 Task: Find connections with filter location Hamme with filter topic #innovationwith filter profile language French with filter current company Franklin Templeton India with filter school Guntur Jobs with filter industry Office Administration with filter service category Mortgage Lending with filter keywords title Actuary
Action: Mouse moved to (532, 204)
Screenshot: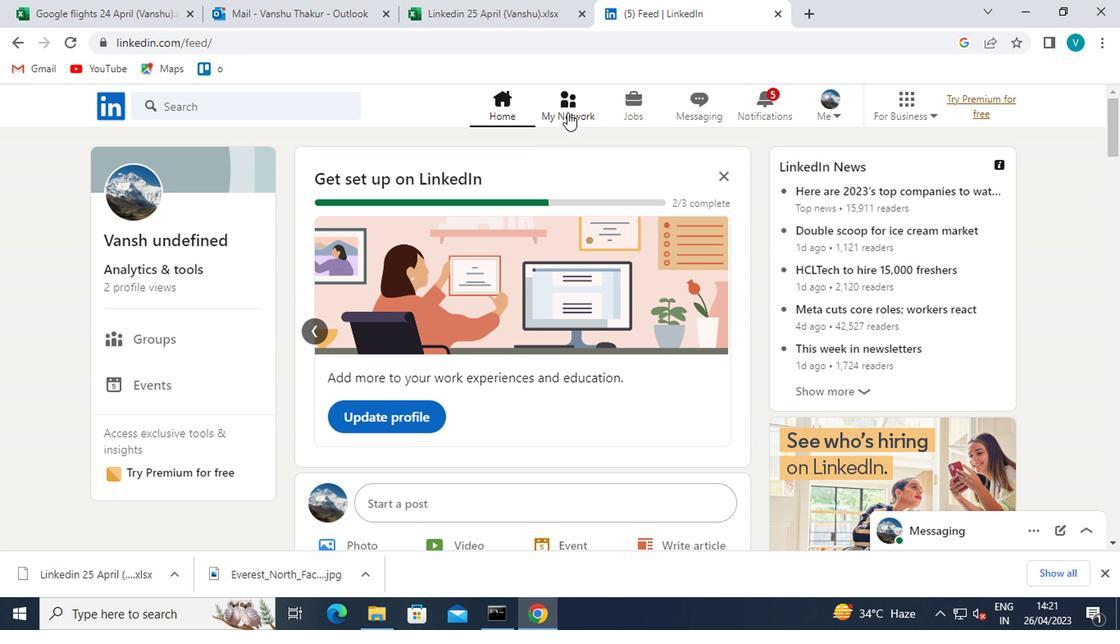 
Action: Mouse pressed left at (532, 204)
Screenshot: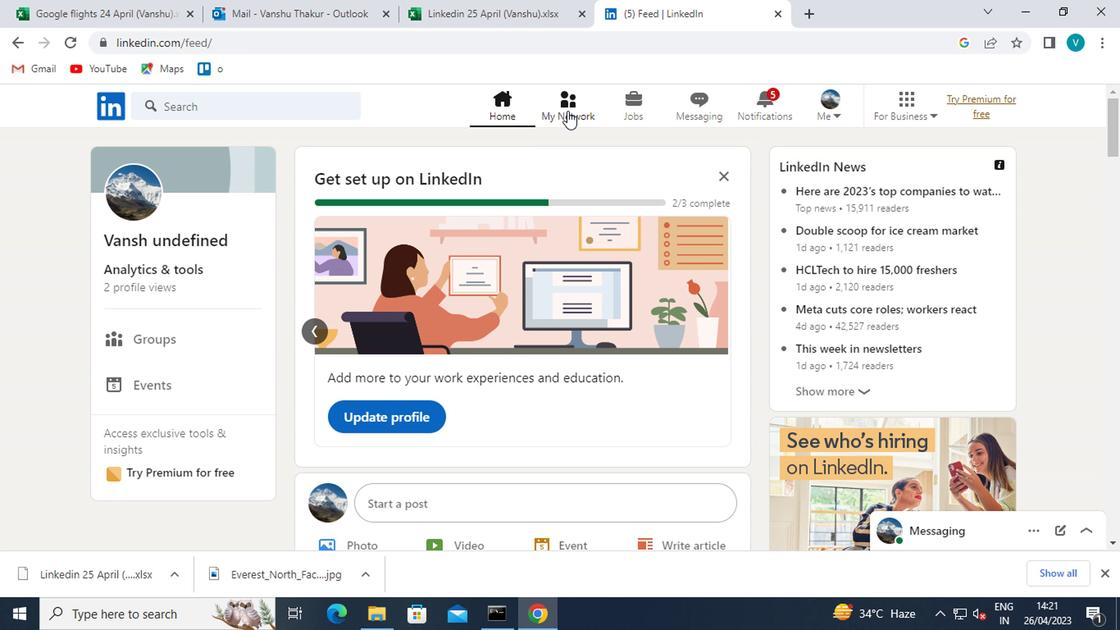 
Action: Mouse moved to (248, 269)
Screenshot: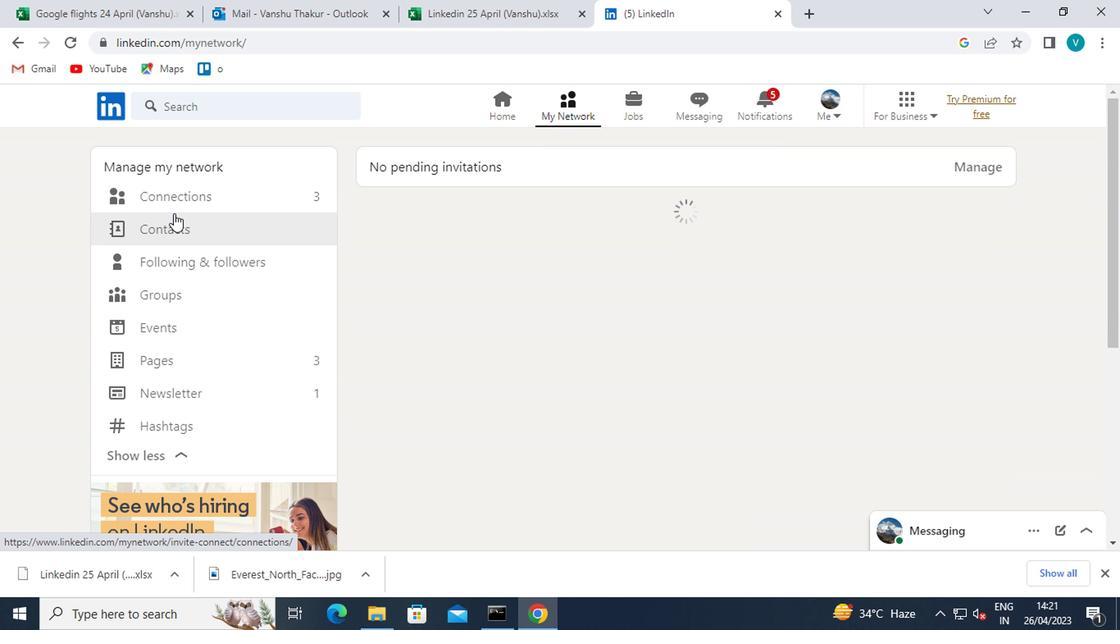 
Action: Mouse pressed left at (248, 269)
Screenshot: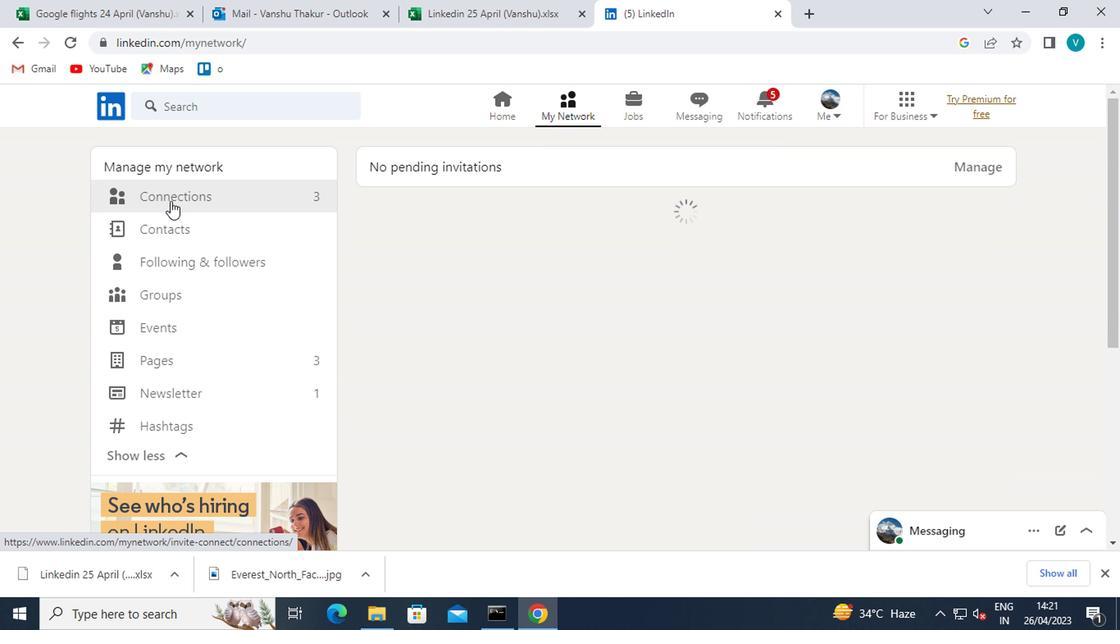 
Action: Mouse moved to (590, 261)
Screenshot: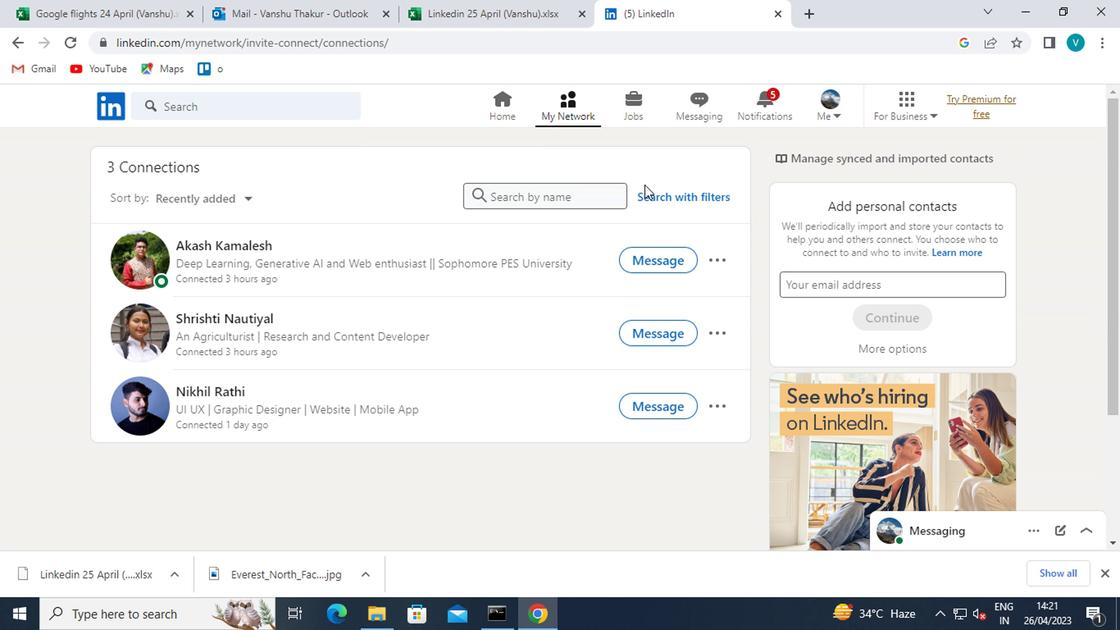 
Action: Mouse pressed left at (590, 261)
Screenshot: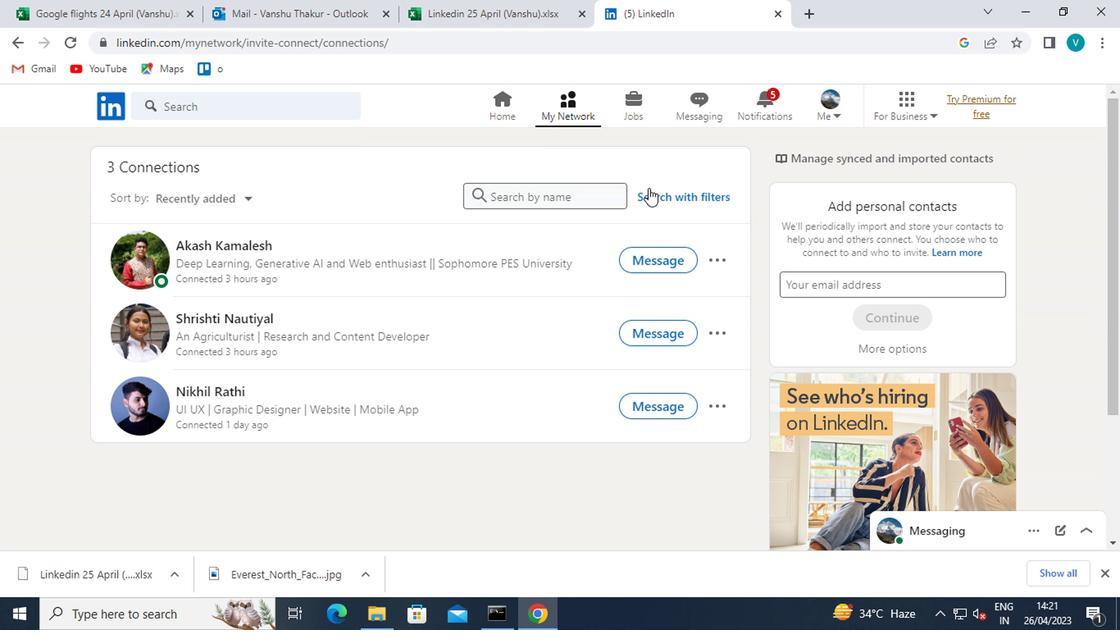
Action: Mouse moved to (514, 229)
Screenshot: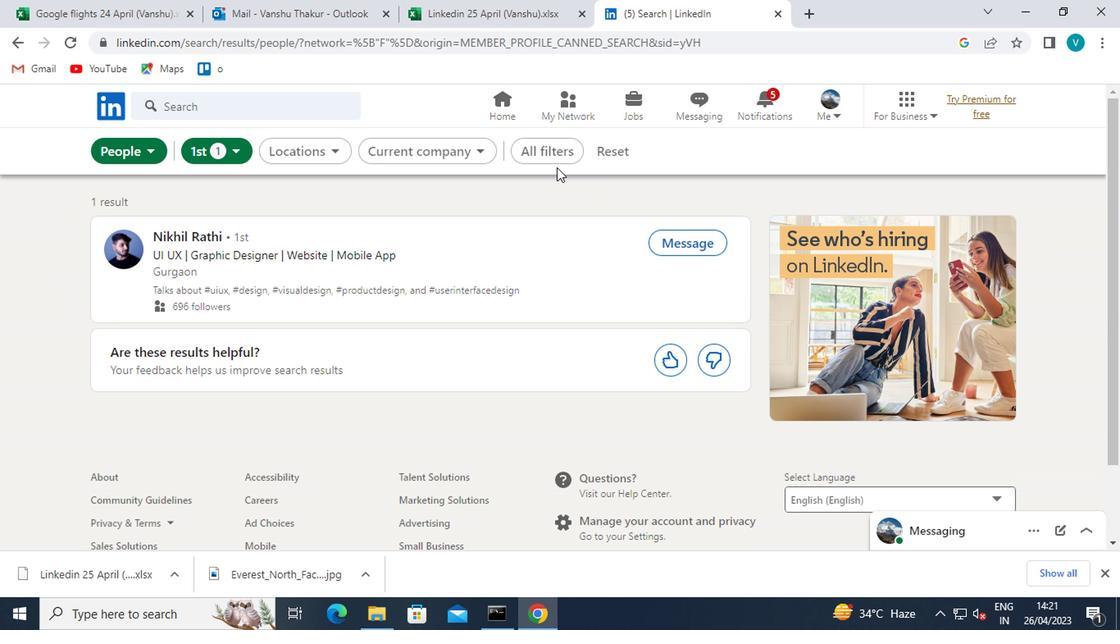 
Action: Mouse pressed left at (514, 229)
Screenshot: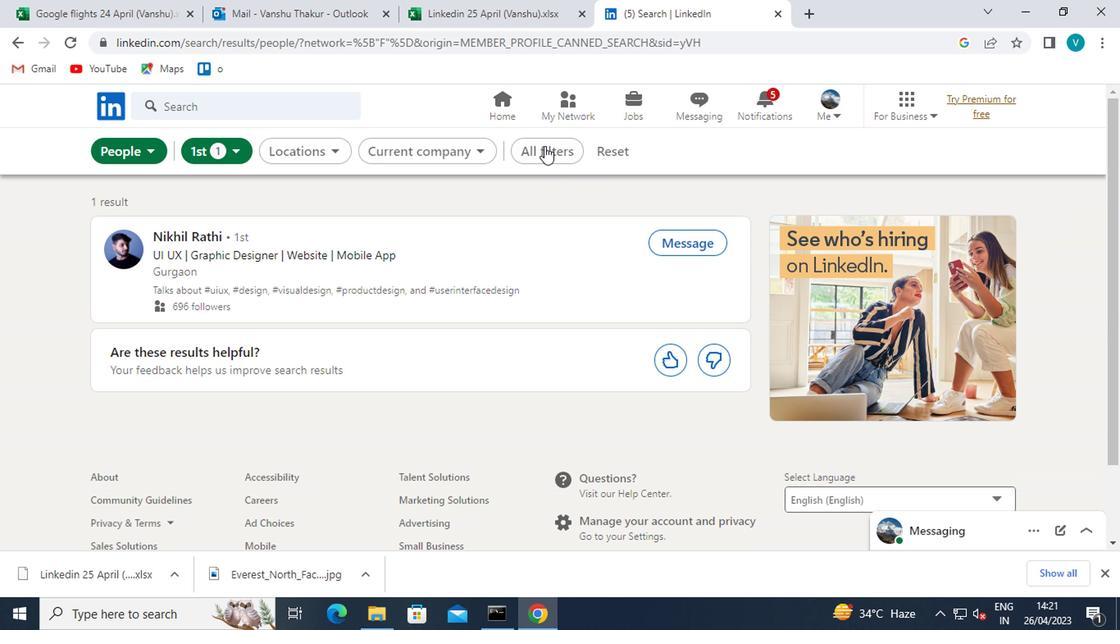 
Action: Mouse moved to (715, 290)
Screenshot: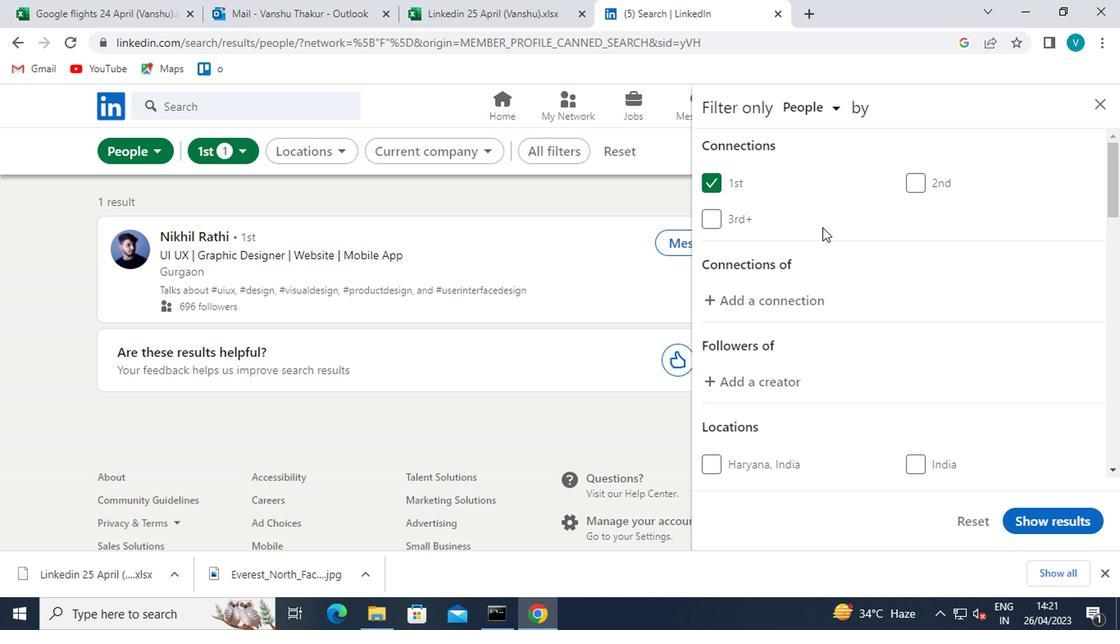 
Action: Mouse scrolled (715, 289) with delta (0, 0)
Screenshot: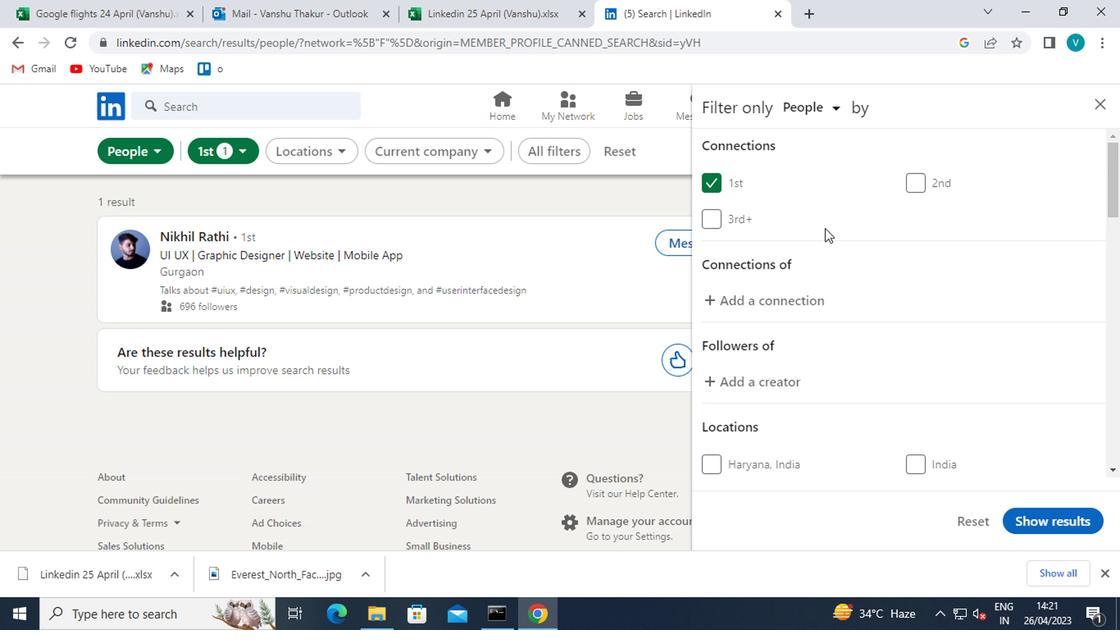 
Action: Mouse scrolled (715, 289) with delta (0, 0)
Screenshot: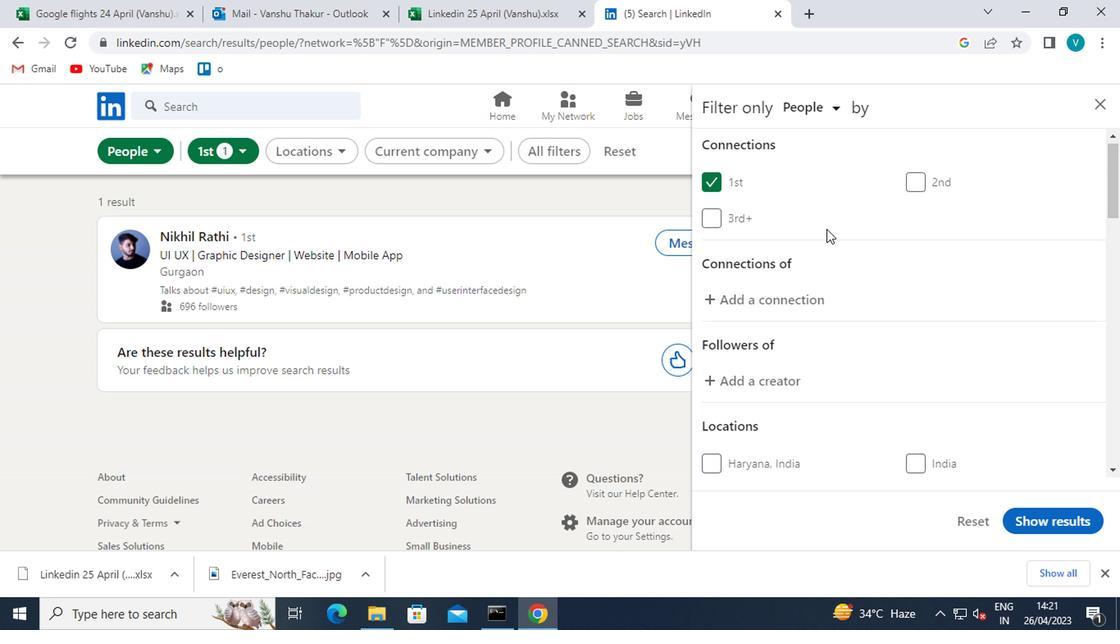 
Action: Mouse scrolled (715, 289) with delta (0, 0)
Screenshot: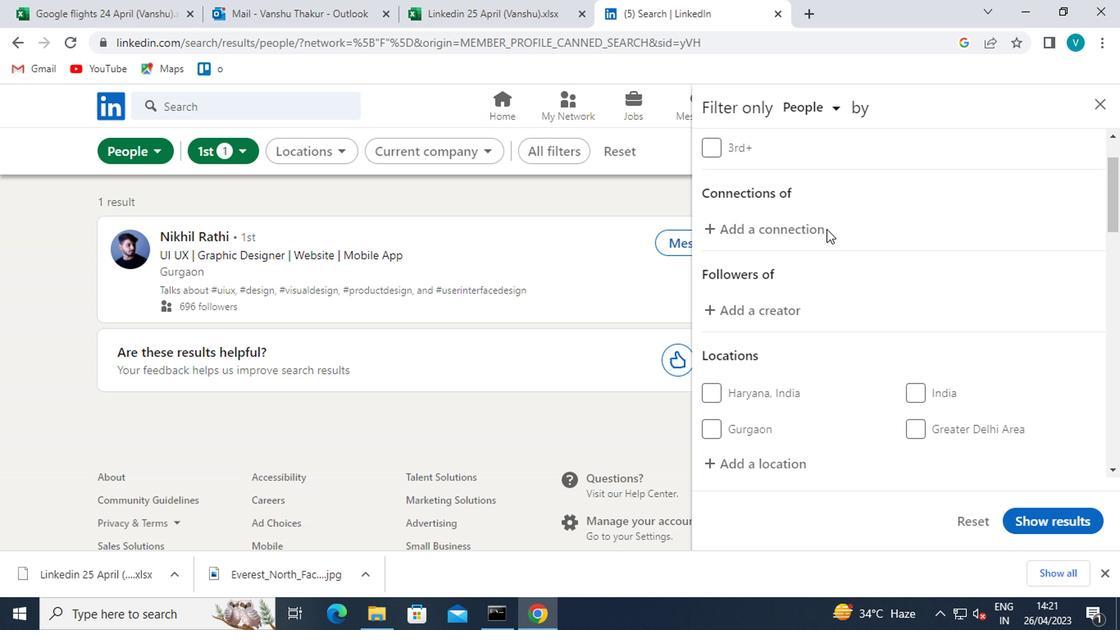 
Action: Mouse moved to (686, 325)
Screenshot: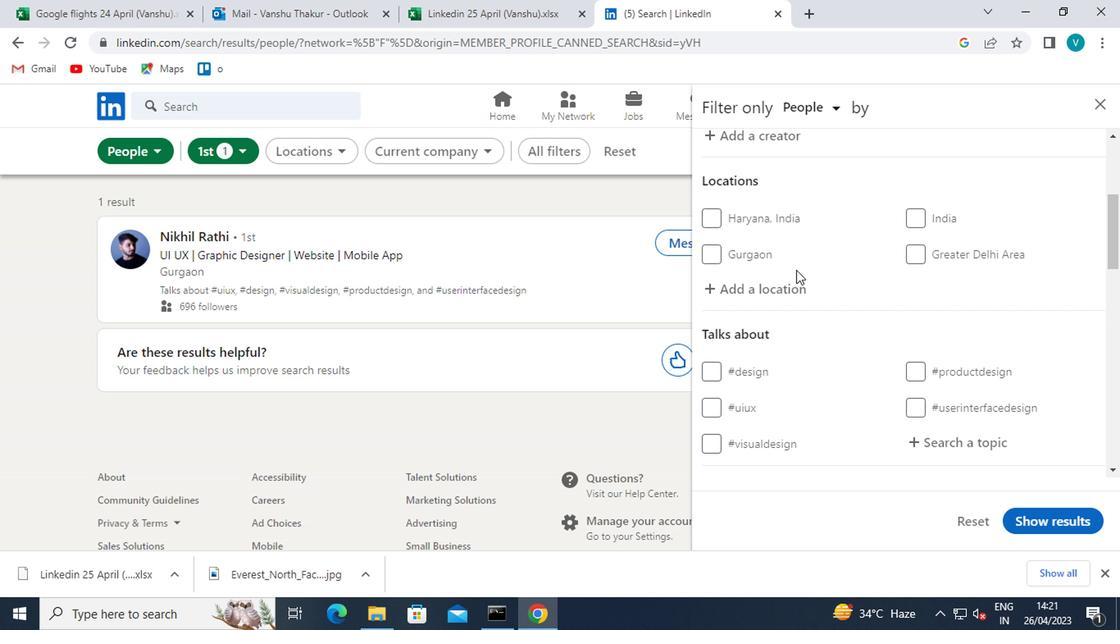 
Action: Mouse pressed left at (686, 325)
Screenshot: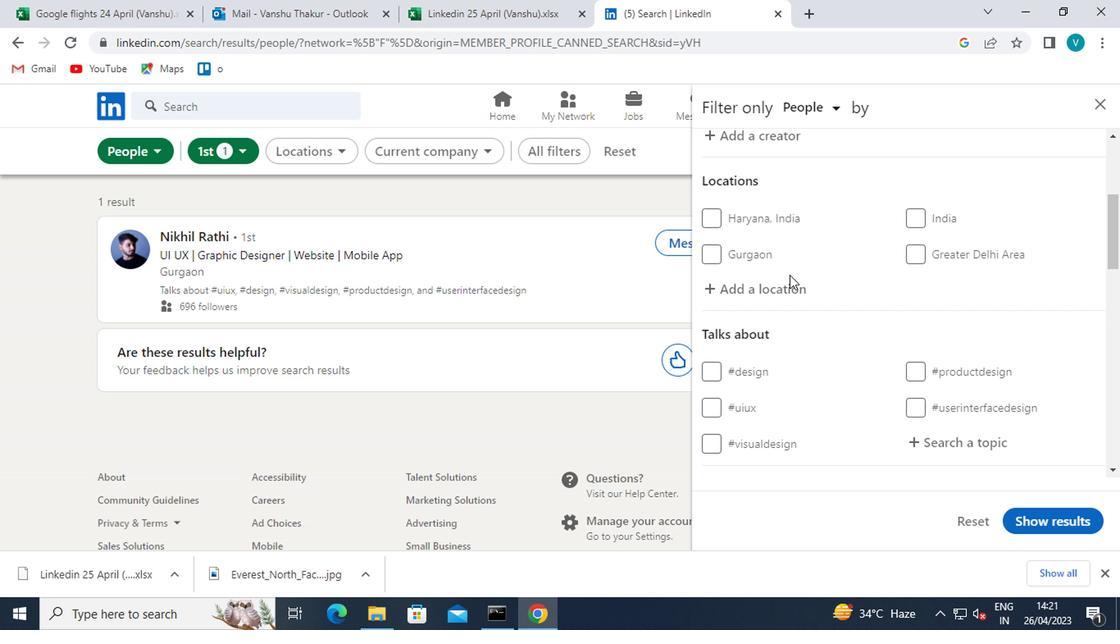 
Action: Mouse moved to (682, 327)
Screenshot: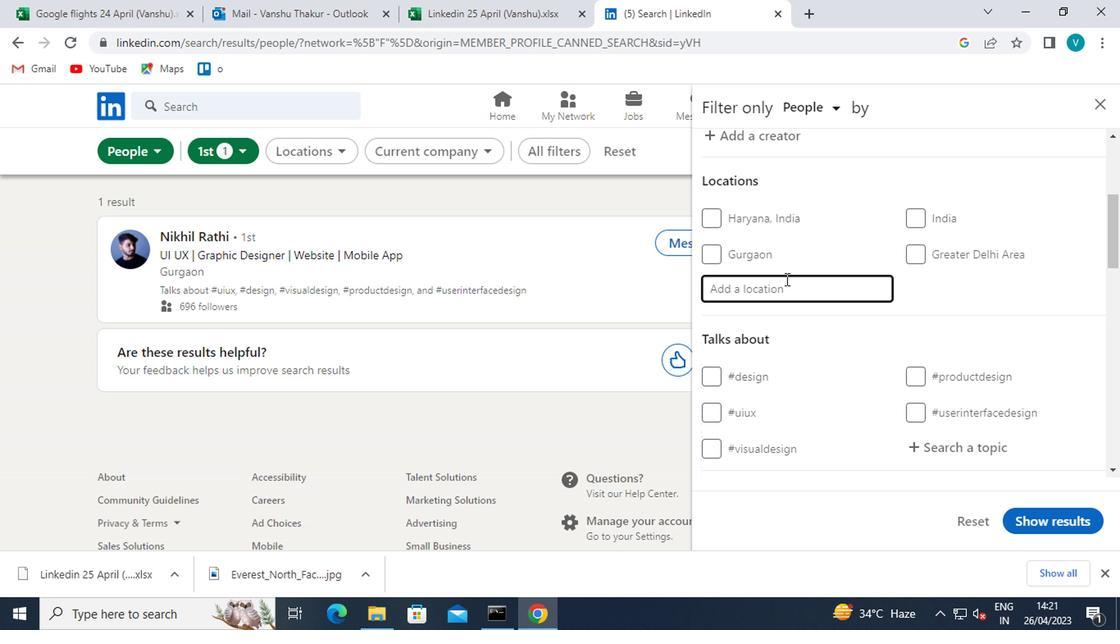 
Action: Key pressed <Key.shift>H
Screenshot: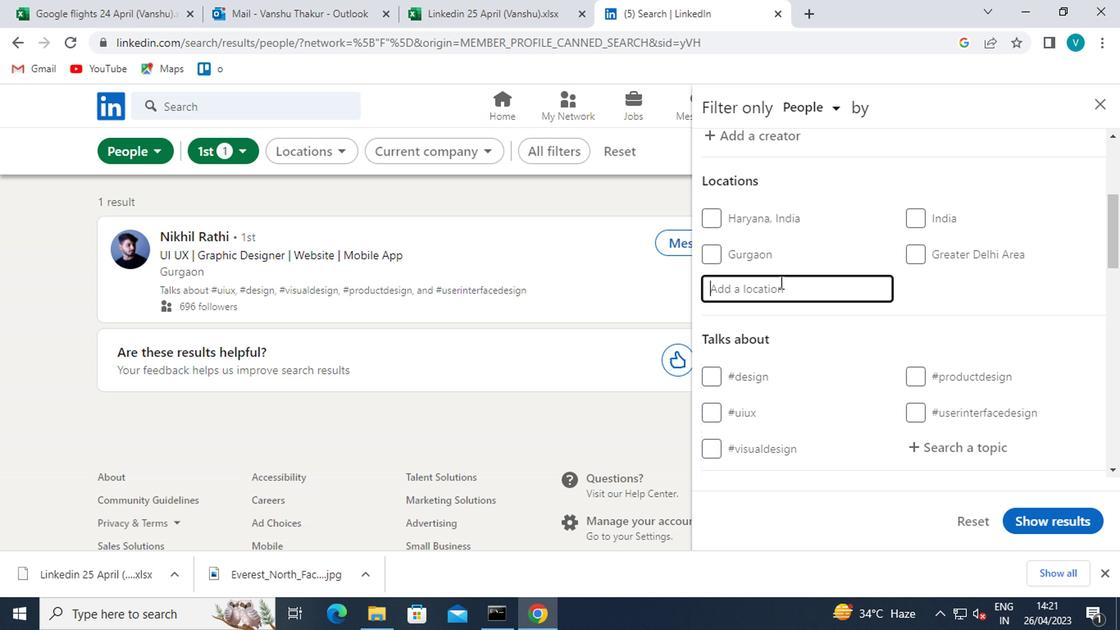 
Action: Mouse moved to (681, 327)
Screenshot: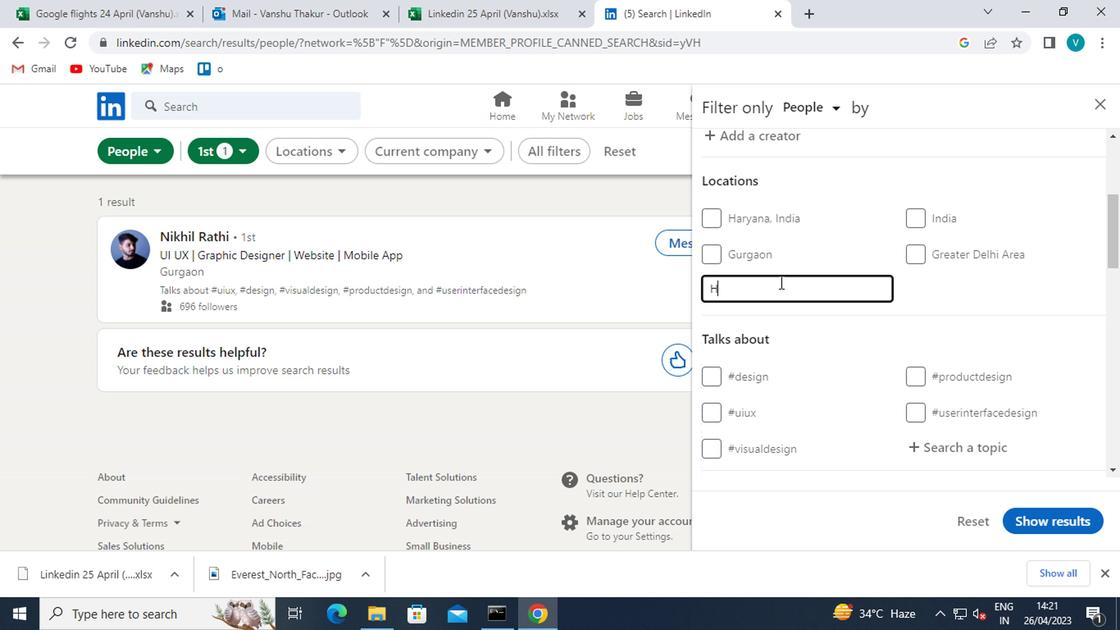 
Action: Key pressed A
Screenshot: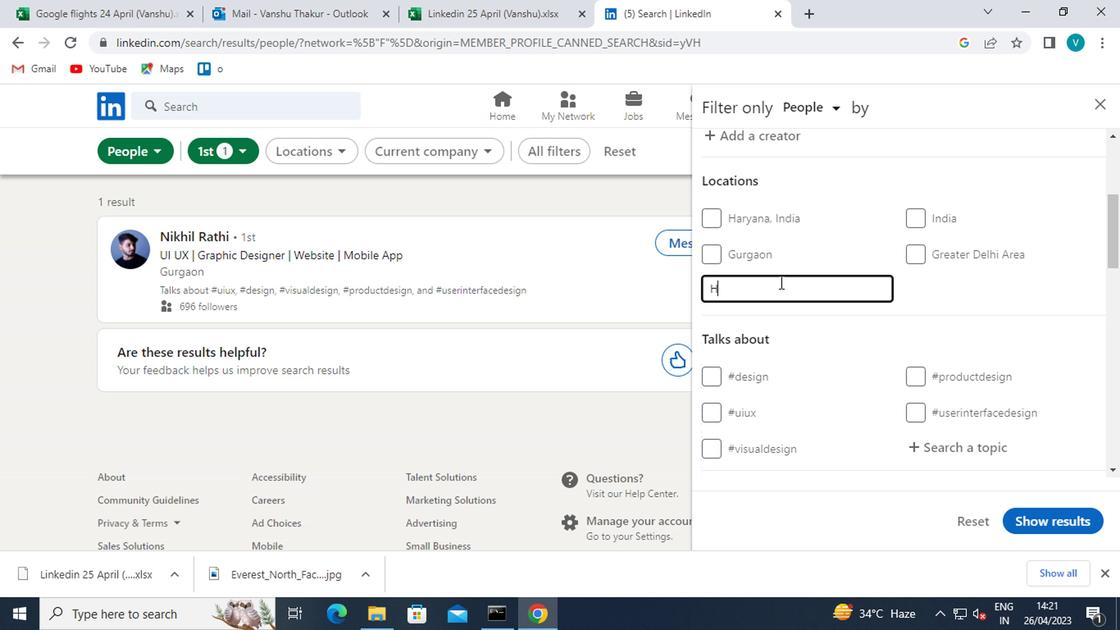 
Action: Mouse moved to (680, 327)
Screenshot: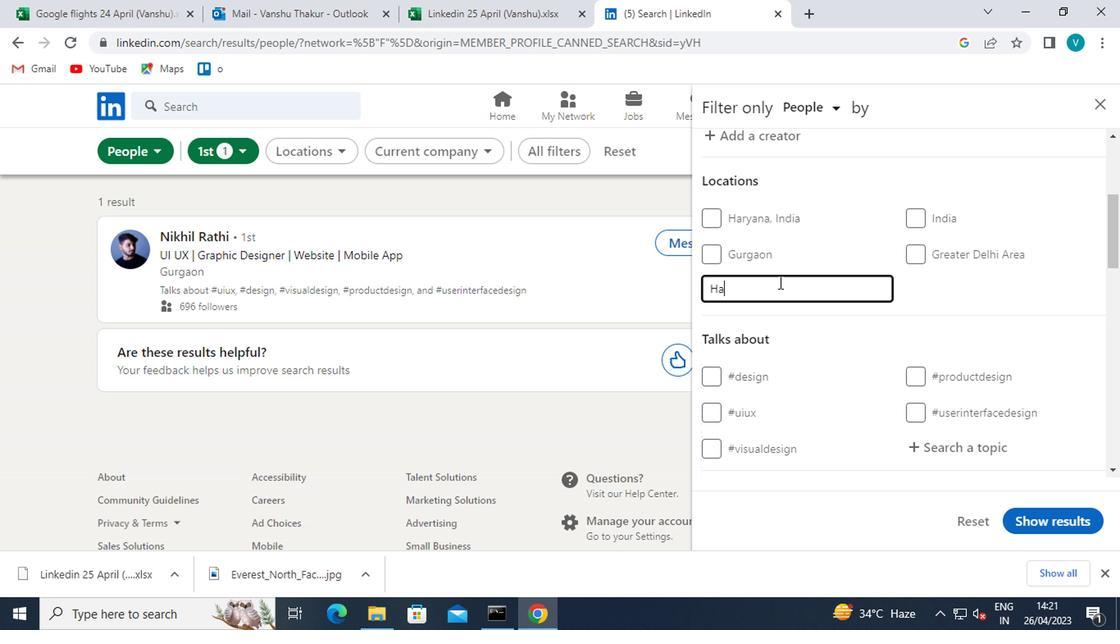 
Action: Key pressed M
Screenshot: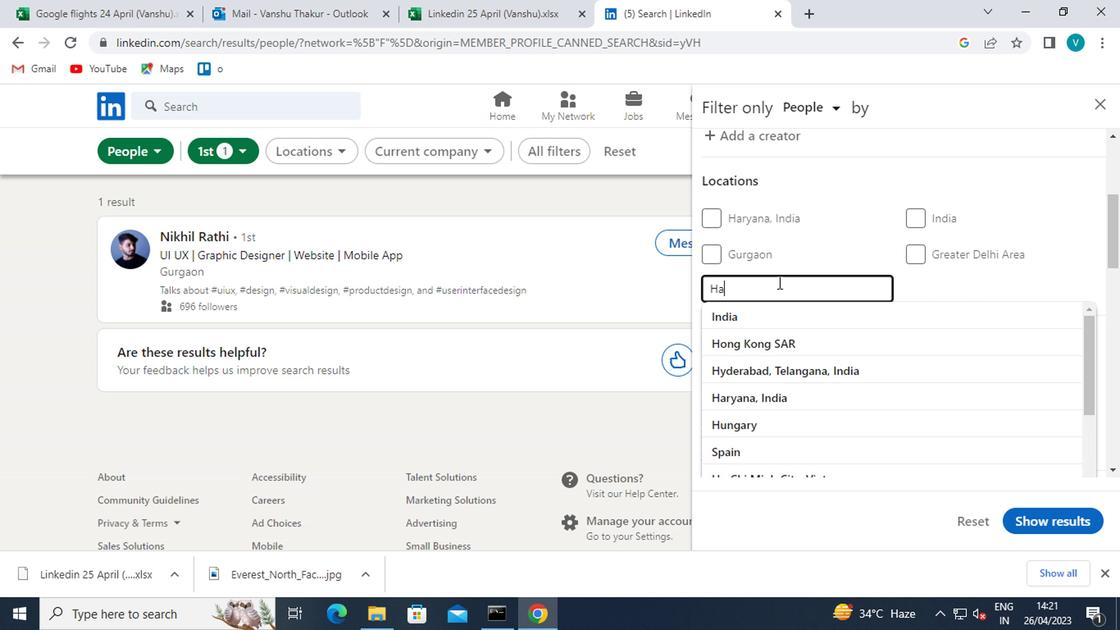 
Action: Mouse moved to (680, 328)
Screenshot: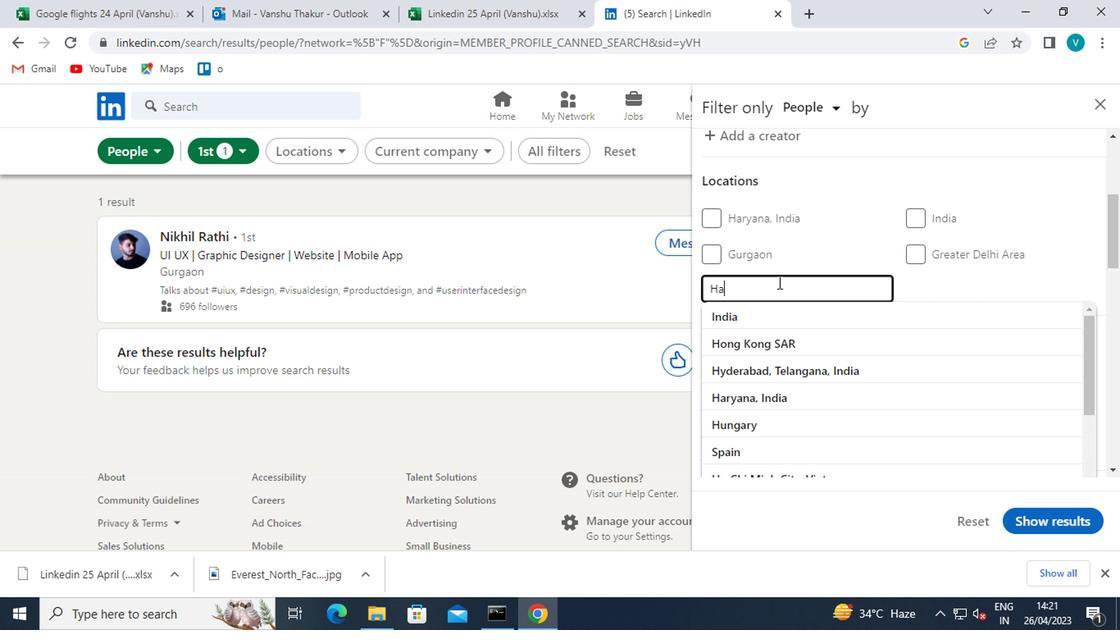 
Action: Key pressed M
Screenshot: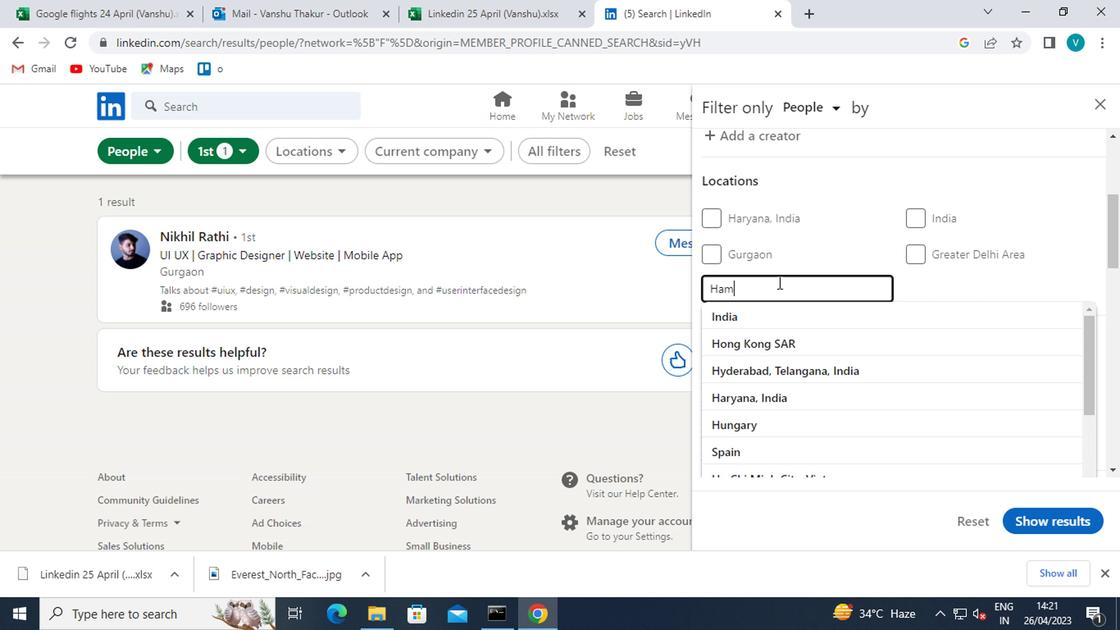 
Action: Mouse moved to (680, 328)
Screenshot: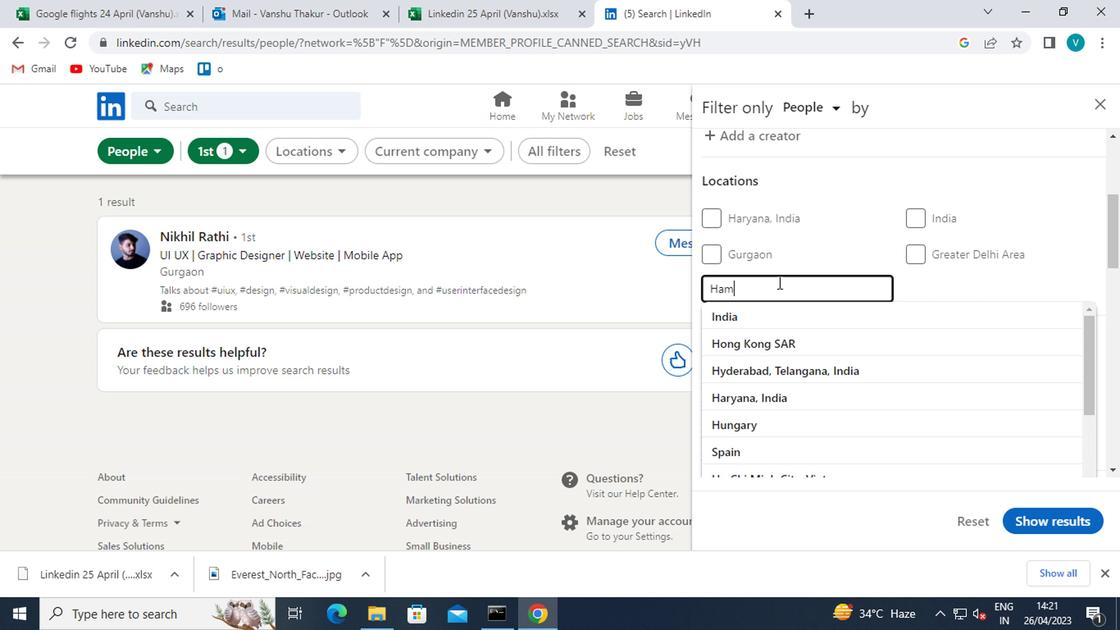 
Action: Key pressed E
Screenshot: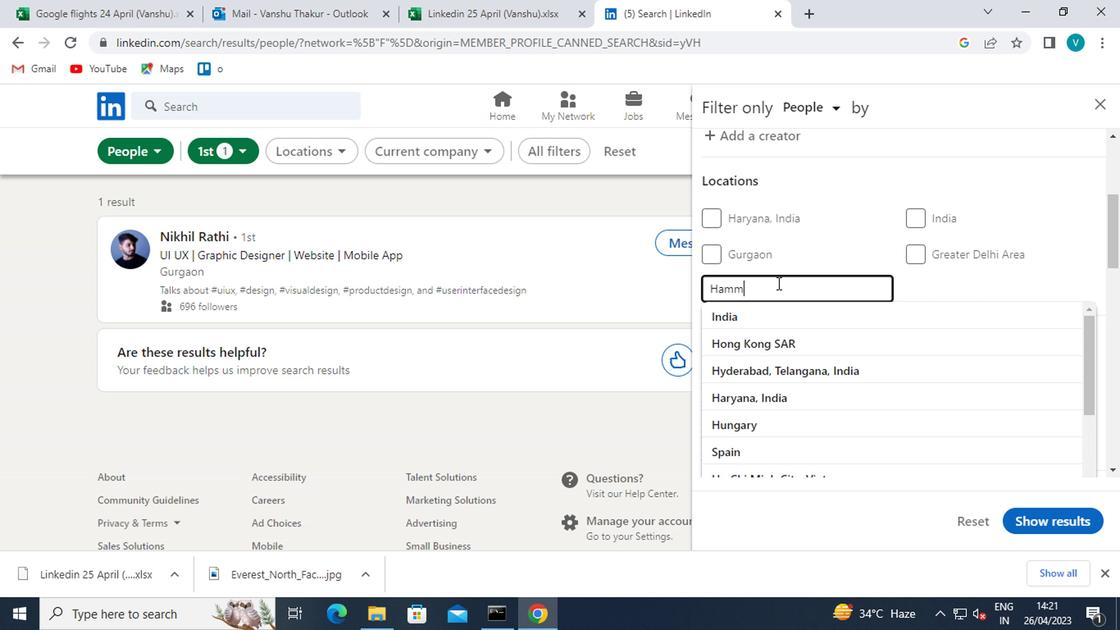 
Action: Mouse moved to (696, 350)
Screenshot: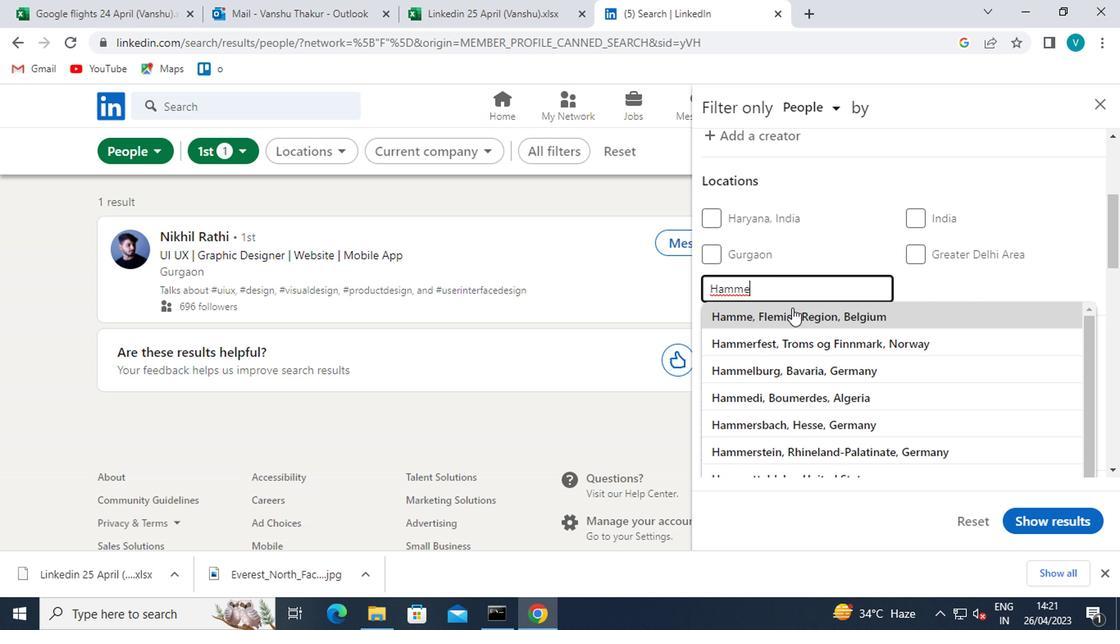 
Action: Mouse pressed left at (696, 350)
Screenshot: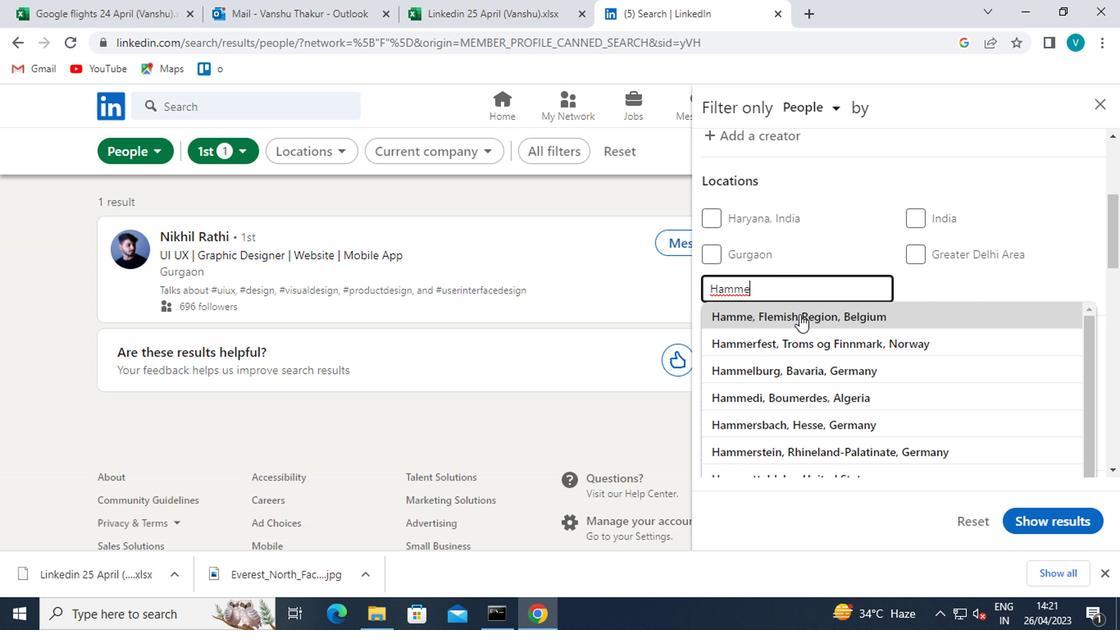 
Action: Mouse scrolled (696, 350) with delta (0, 0)
Screenshot: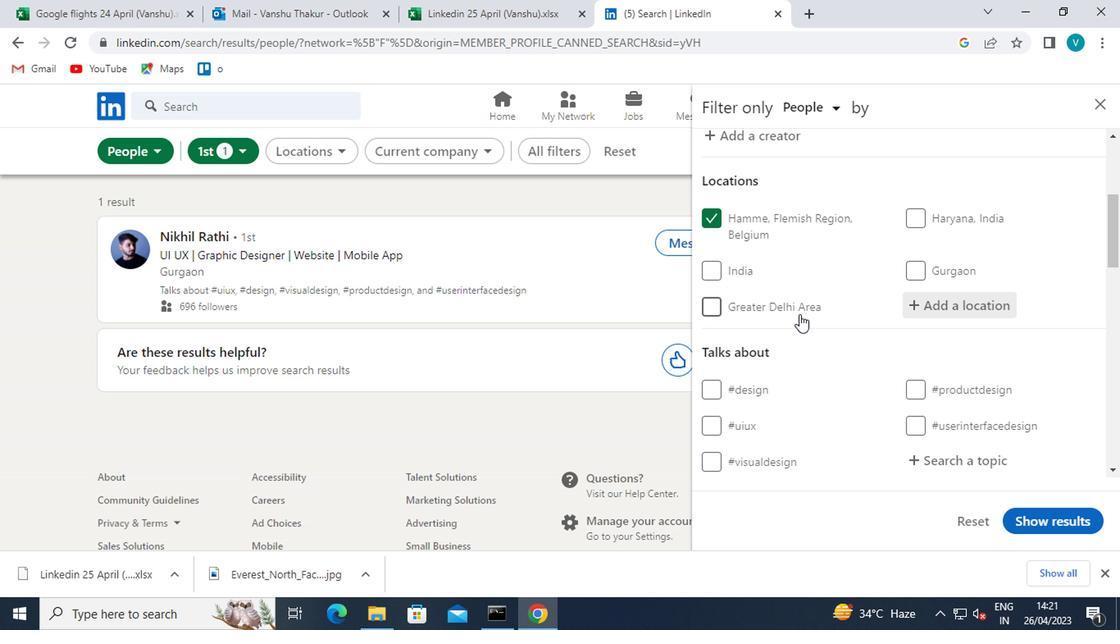 
Action: Mouse moved to (825, 392)
Screenshot: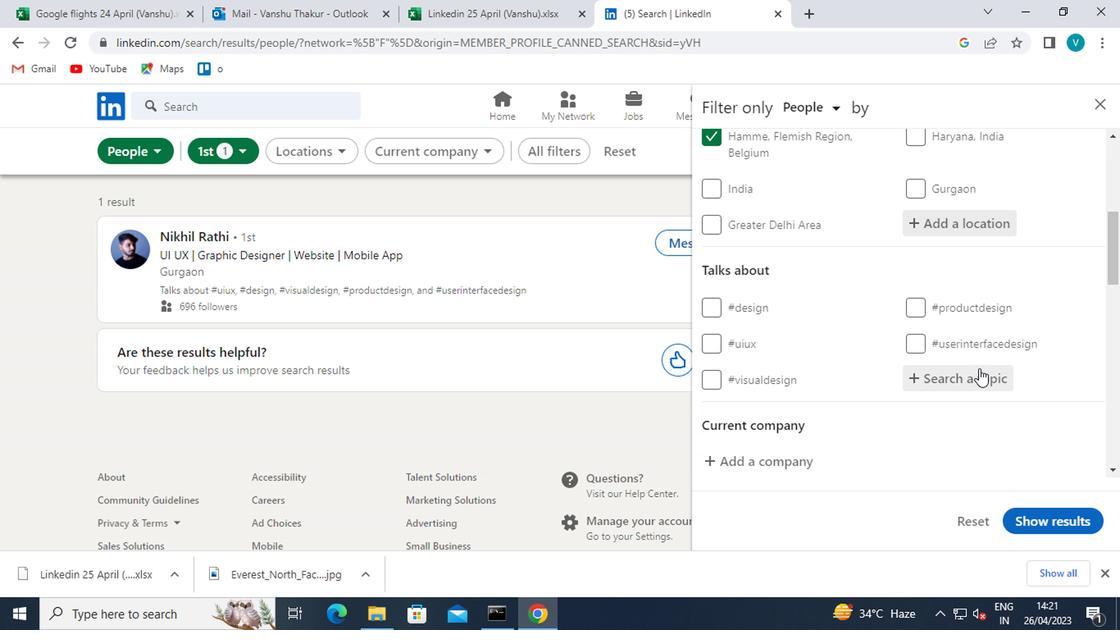 
Action: Mouse pressed left at (825, 392)
Screenshot: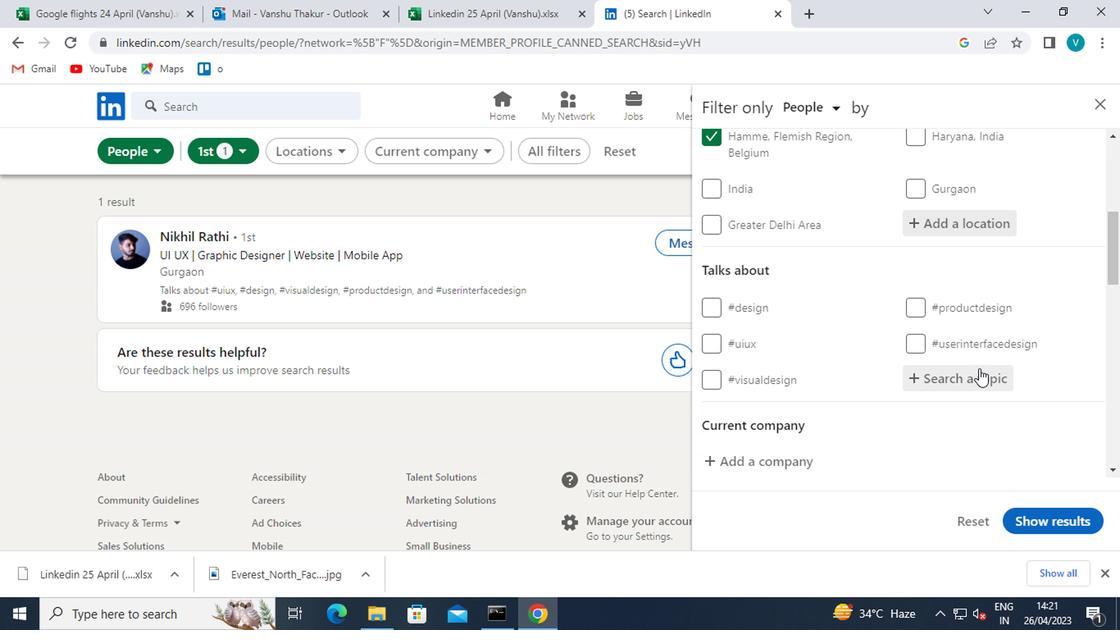 
Action: Mouse moved to (824, 396)
Screenshot: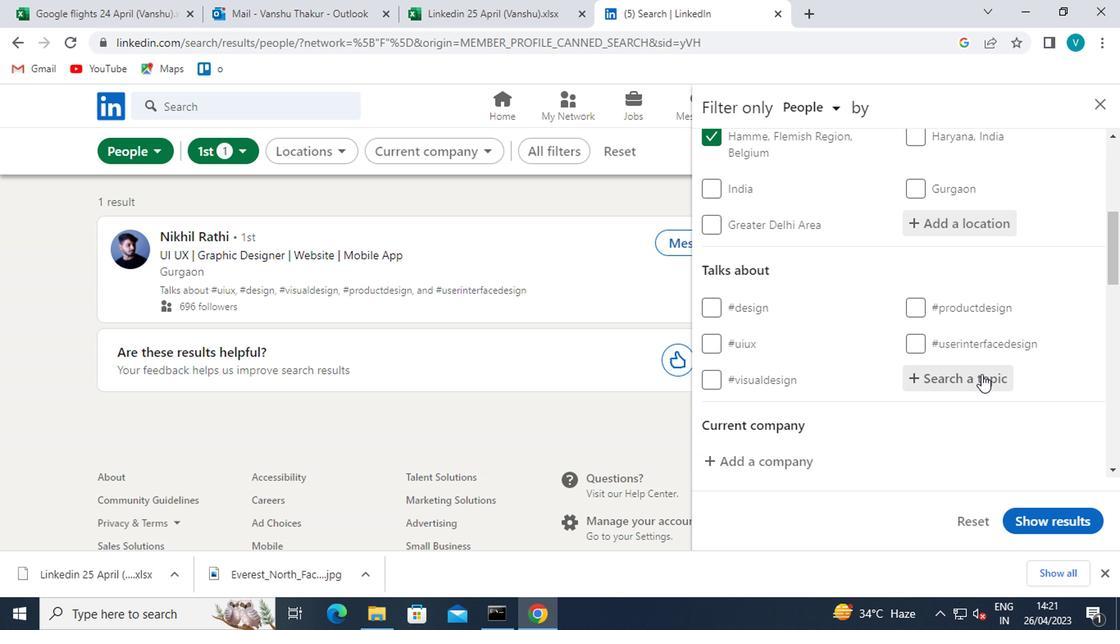 
Action: Key pressed <Key.shift>#INNOVATION
Screenshot: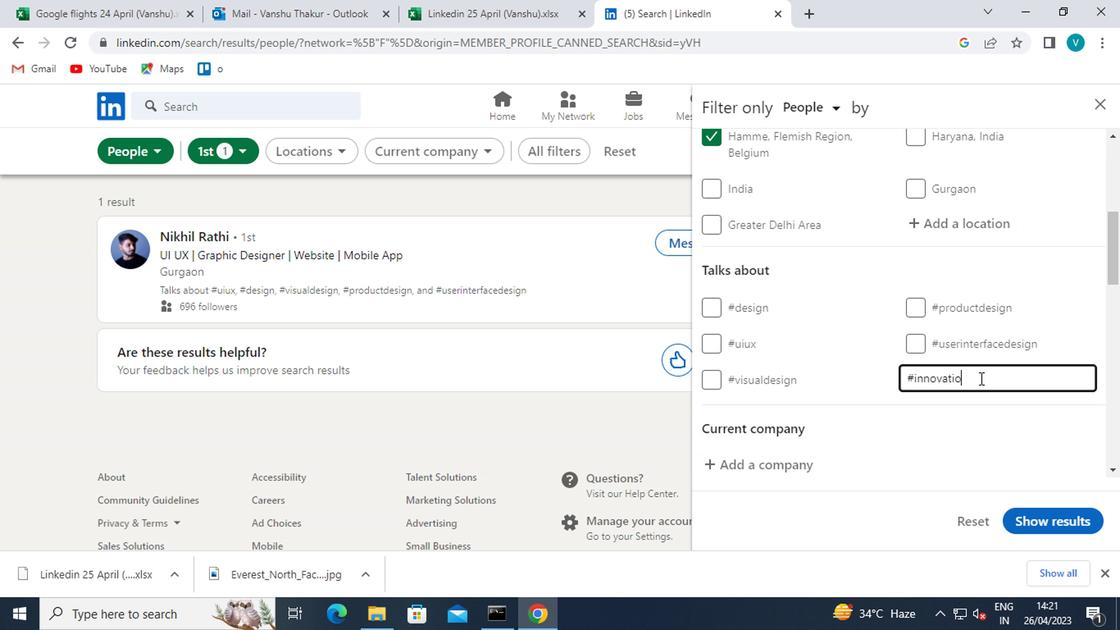 
Action: Mouse moved to (808, 424)
Screenshot: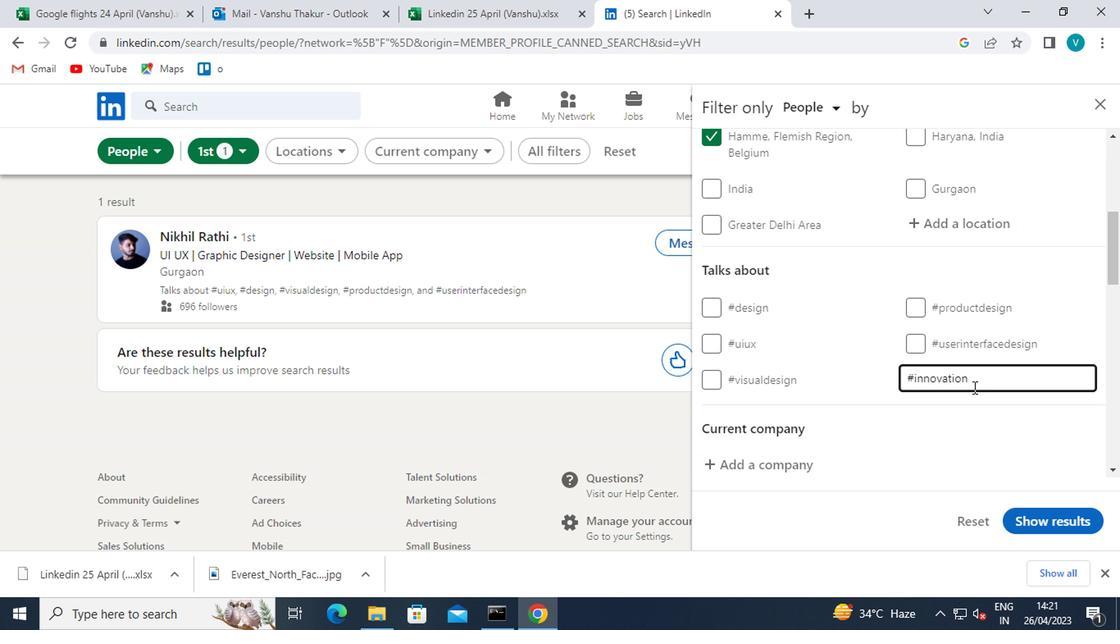 
Action: Mouse pressed left at (808, 424)
Screenshot: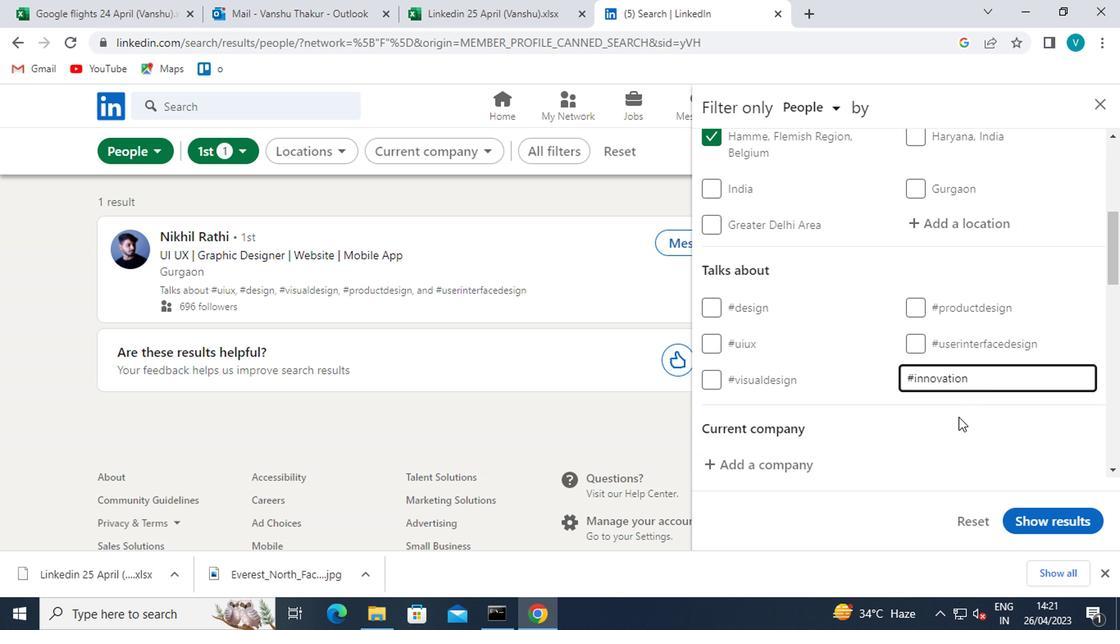 
Action: Mouse moved to (806, 397)
Screenshot: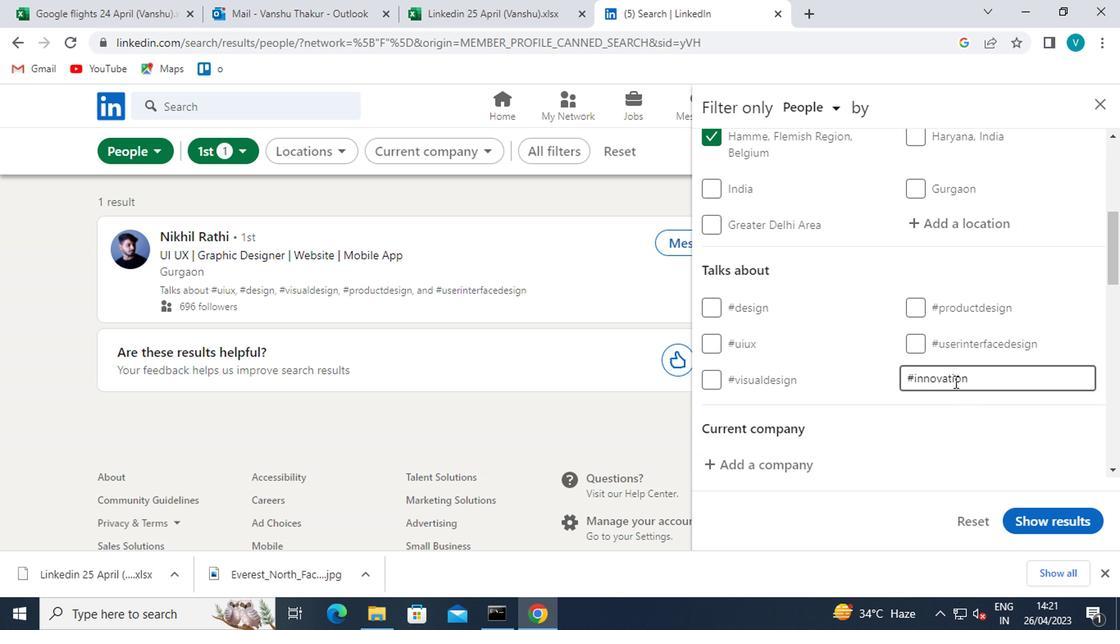 
Action: Mouse scrolled (806, 397) with delta (0, 0)
Screenshot: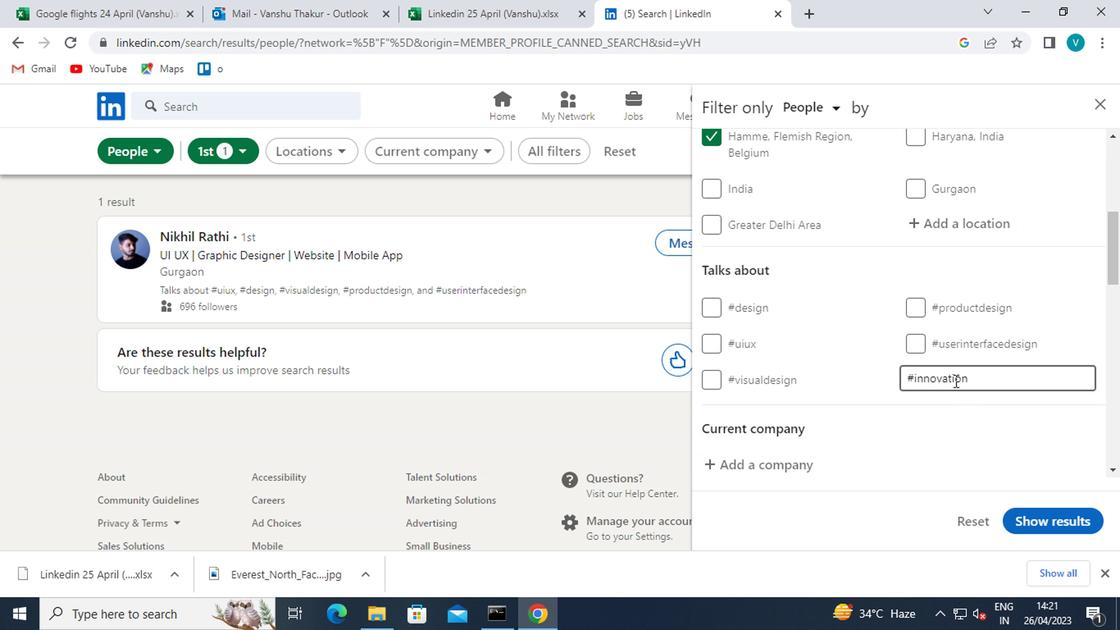 
Action: Mouse moved to (694, 392)
Screenshot: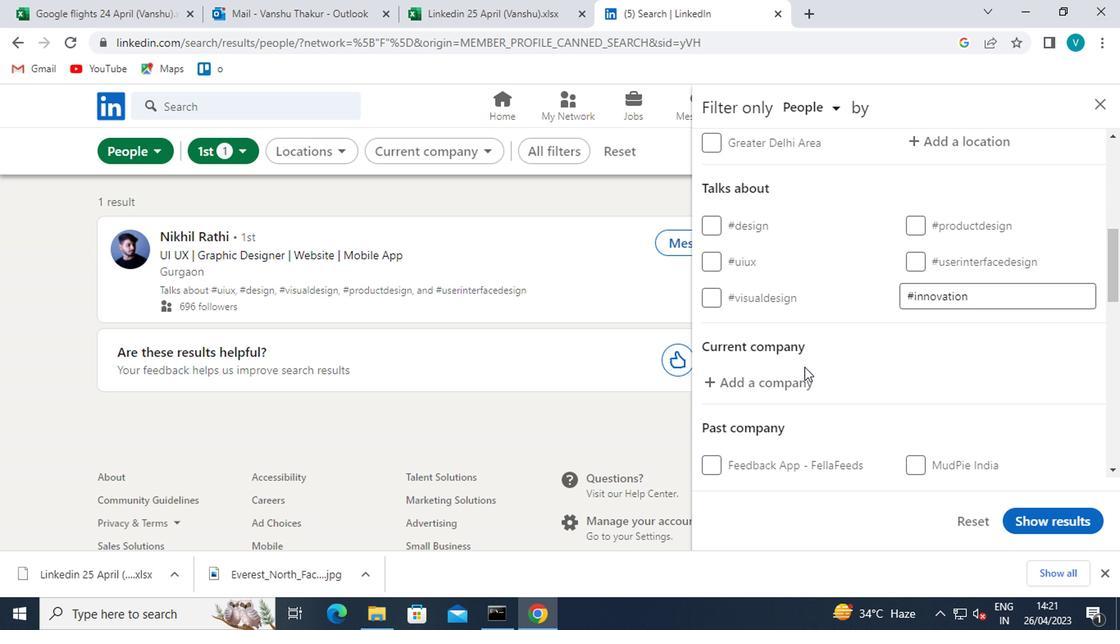 
Action: Mouse pressed left at (694, 392)
Screenshot: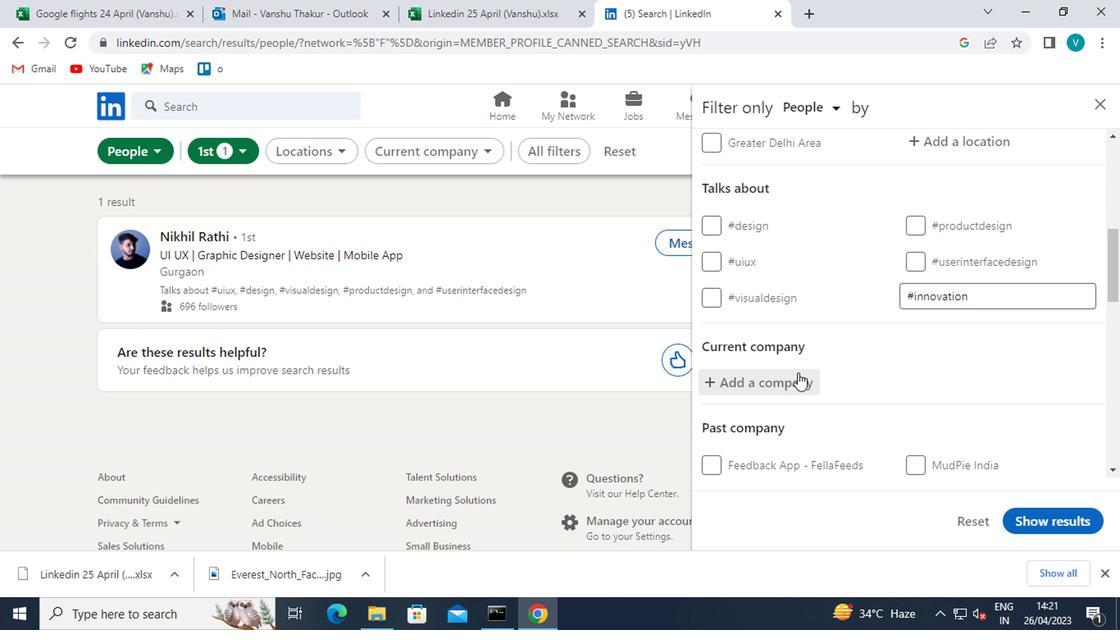 
Action: Mouse moved to (694, 392)
Screenshot: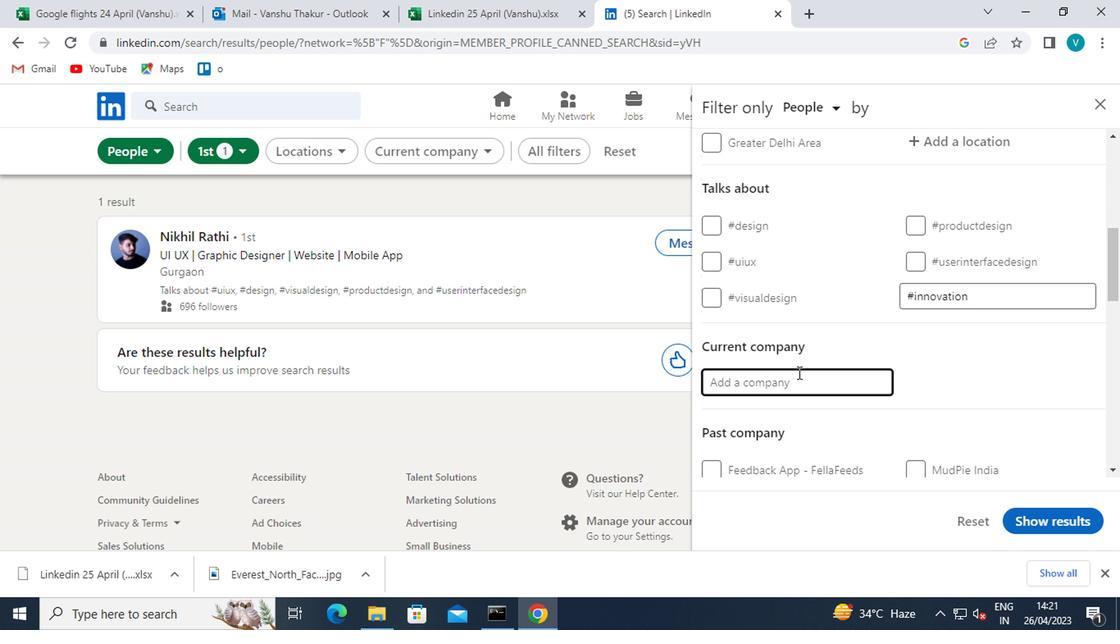 
Action: Key pressed <Key.shift>FRANKLIN<Key.space><Key.shift>TEMP
Screenshot: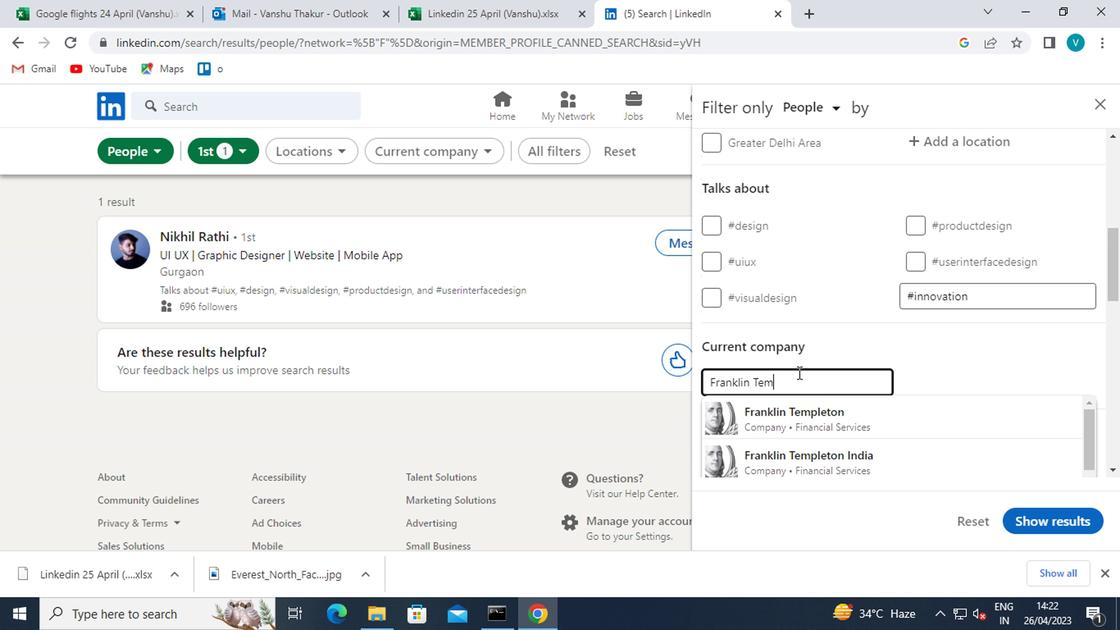 
Action: Mouse moved to (692, 451)
Screenshot: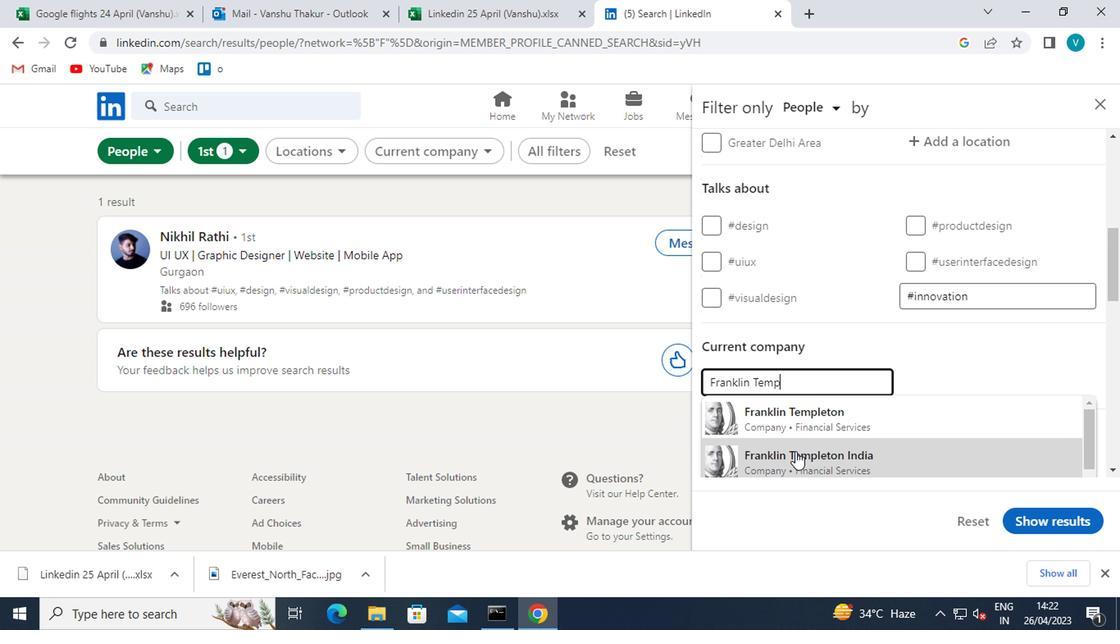 
Action: Mouse pressed left at (692, 451)
Screenshot: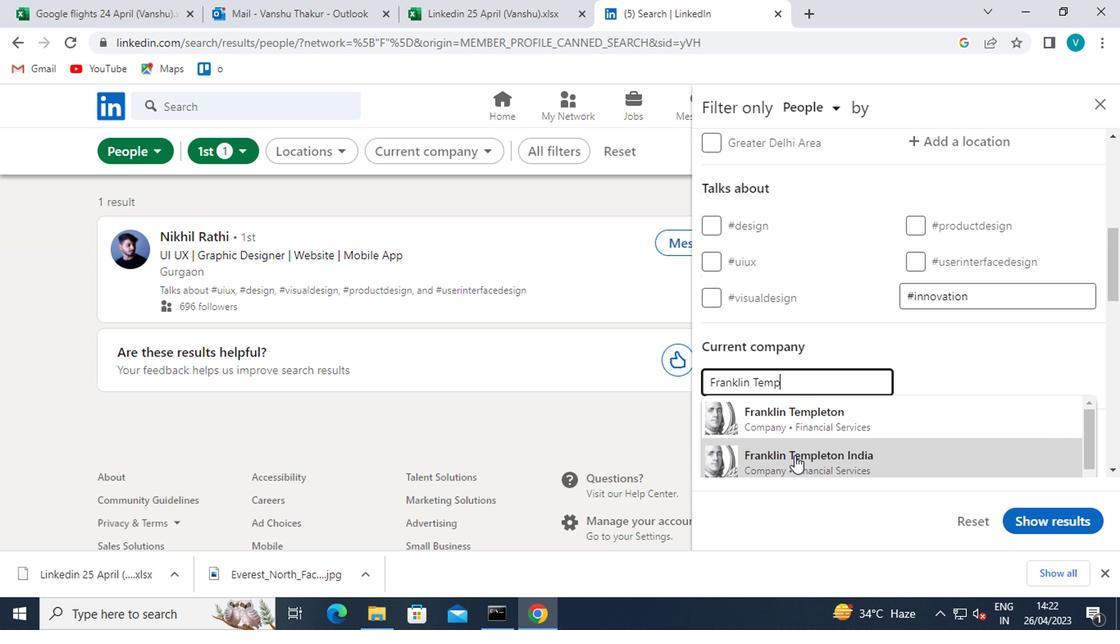 
Action: Mouse moved to (704, 434)
Screenshot: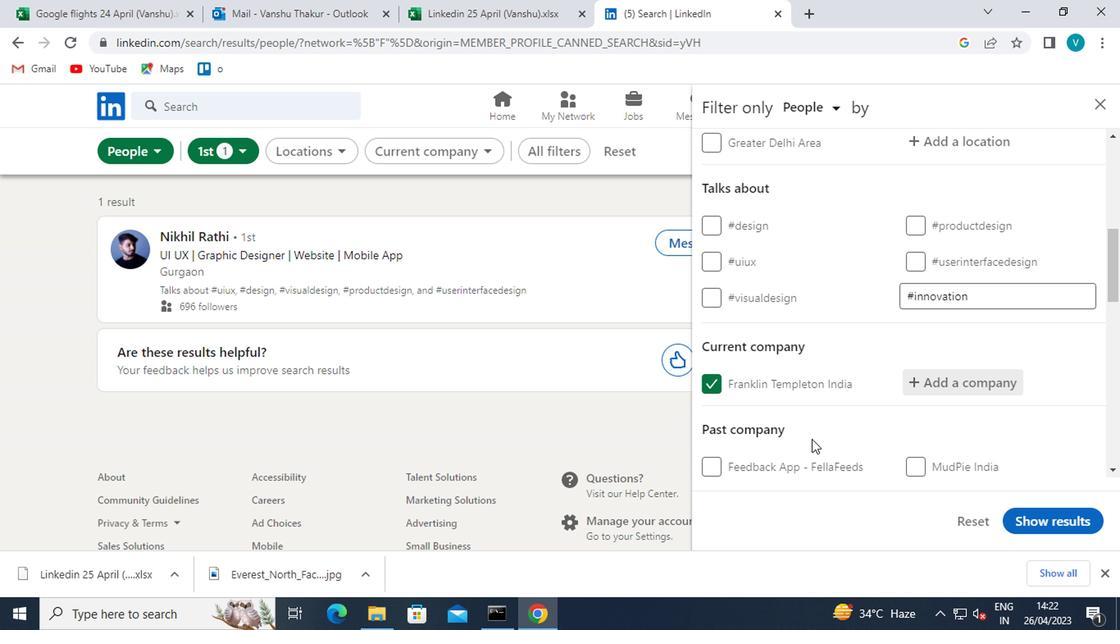 
Action: Mouse scrolled (704, 434) with delta (0, 0)
Screenshot: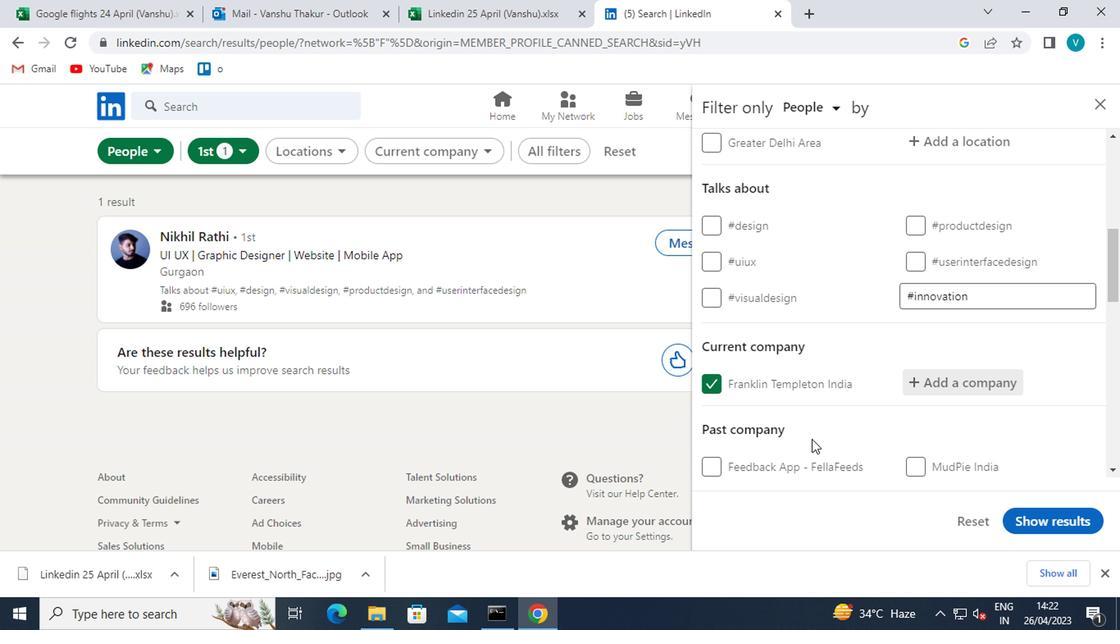 
Action: Mouse moved to (704, 430)
Screenshot: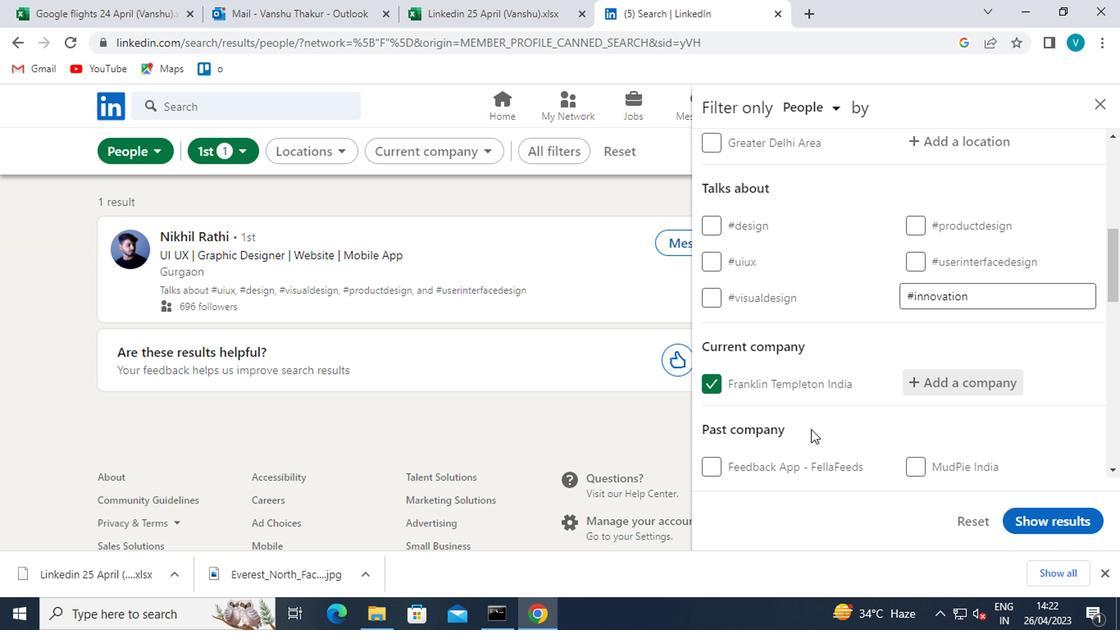 
Action: Mouse scrolled (704, 430) with delta (0, 0)
Screenshot: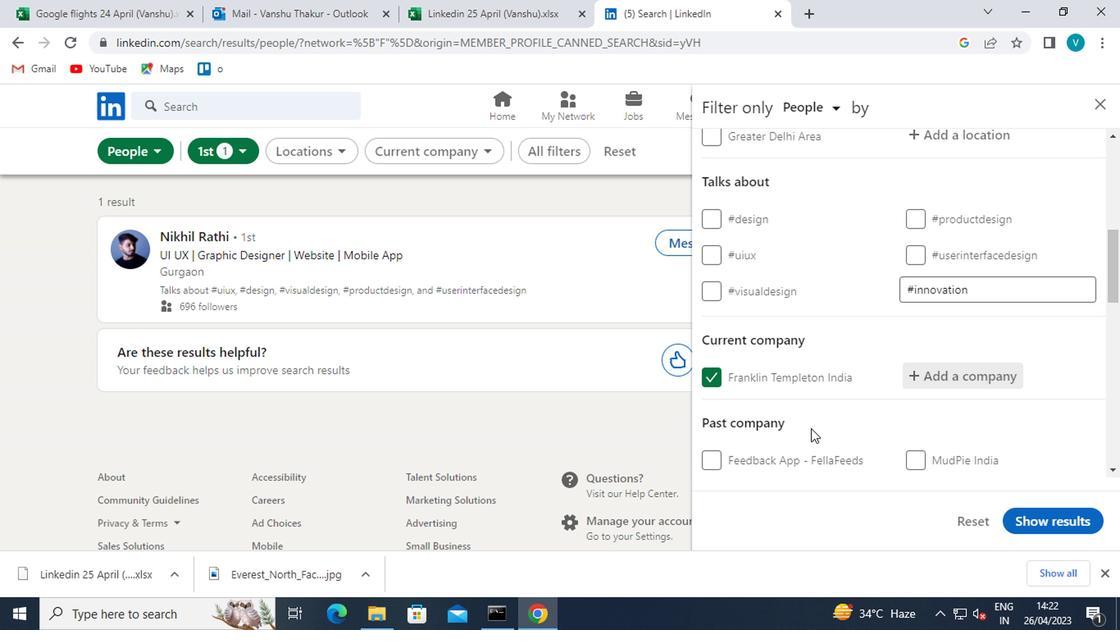 
Action: Mouse moved to (660, 395)
Screenshot: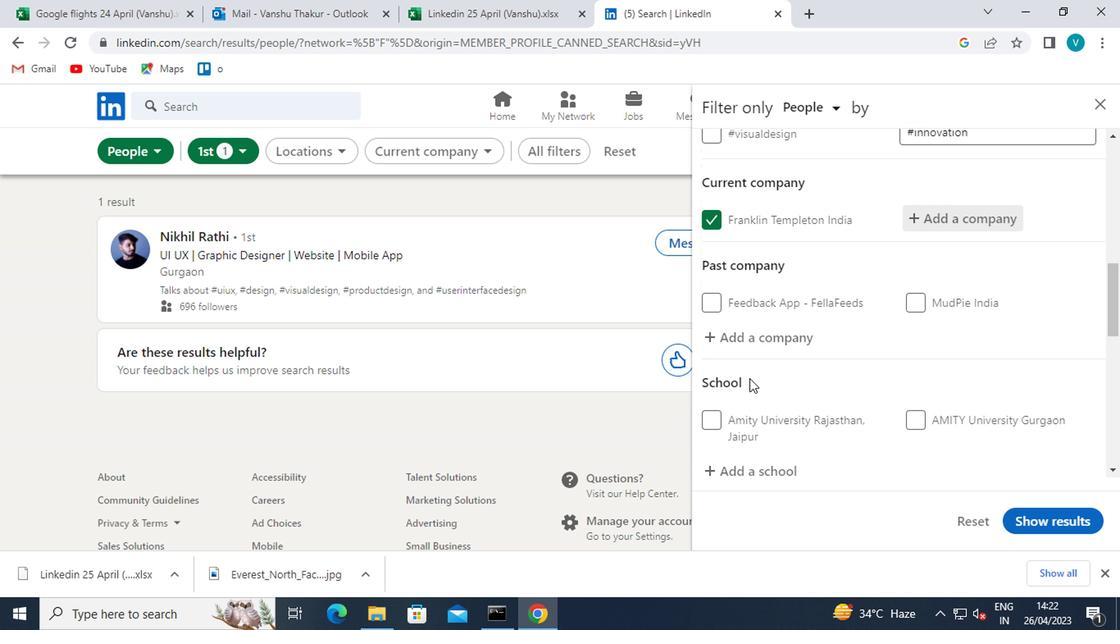 
Action: Mouse scrolled (660, 394) with delta (0, 0)
Screenshot: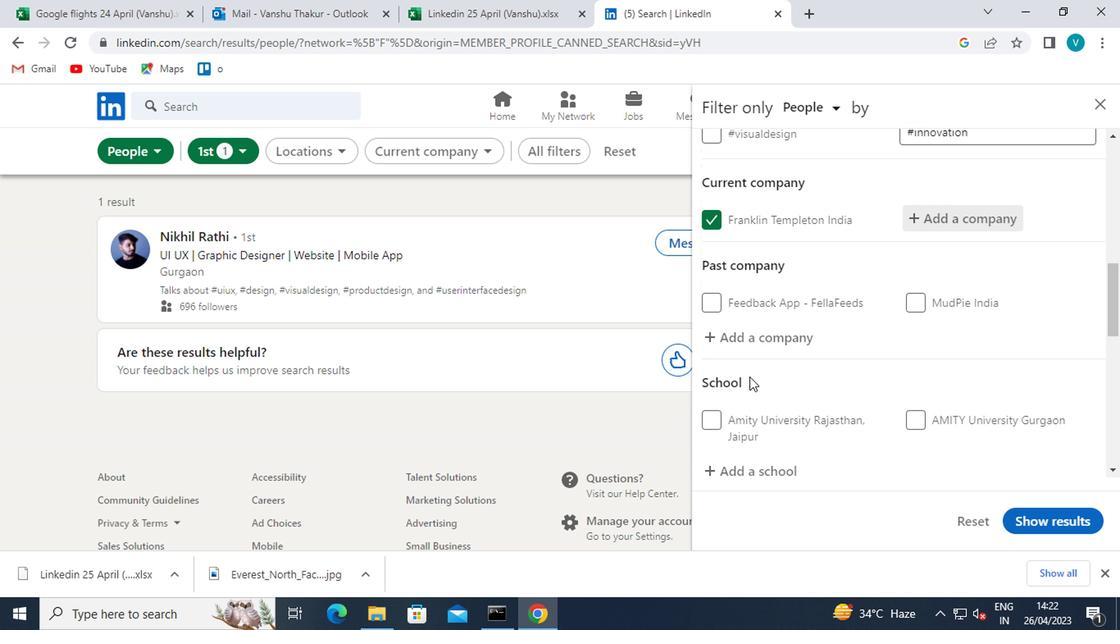 
Action: Mouse moved to (655, 405)
Screenshot: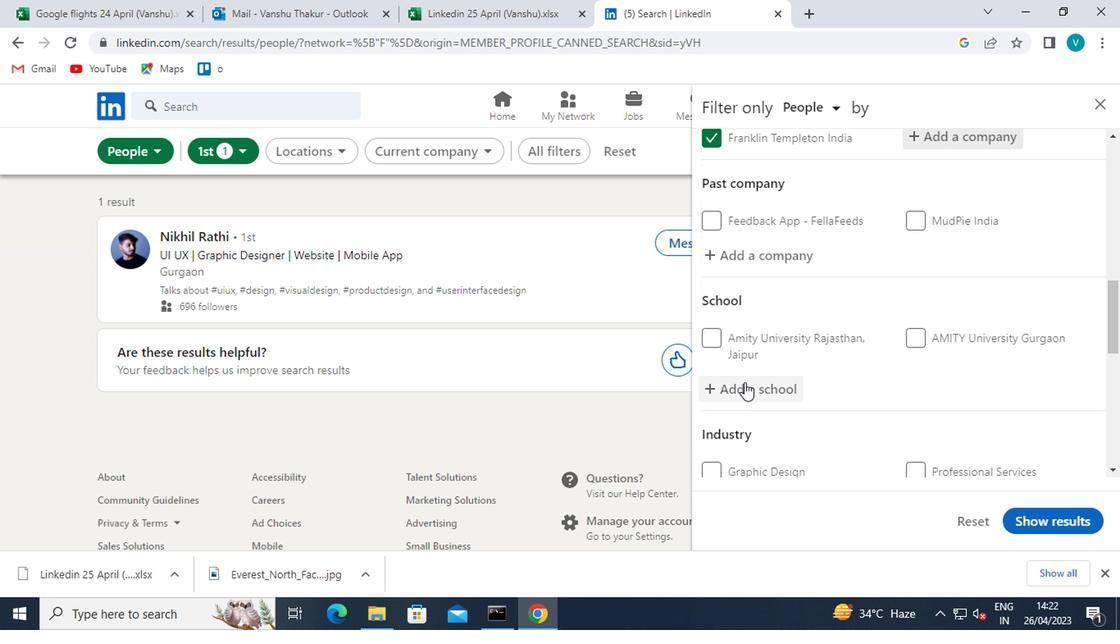 
Action: Mouse pressed left at (655, 405)
Screenshot: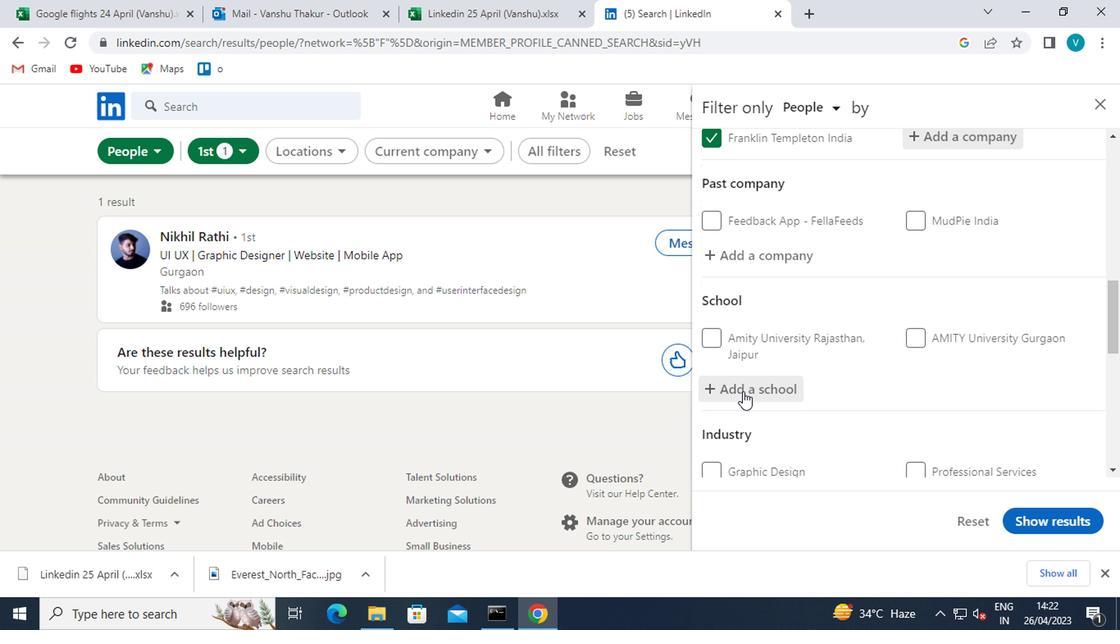 
Action: Key pressed <Key.shift>GUNTUR<Key.space>
Screenshot: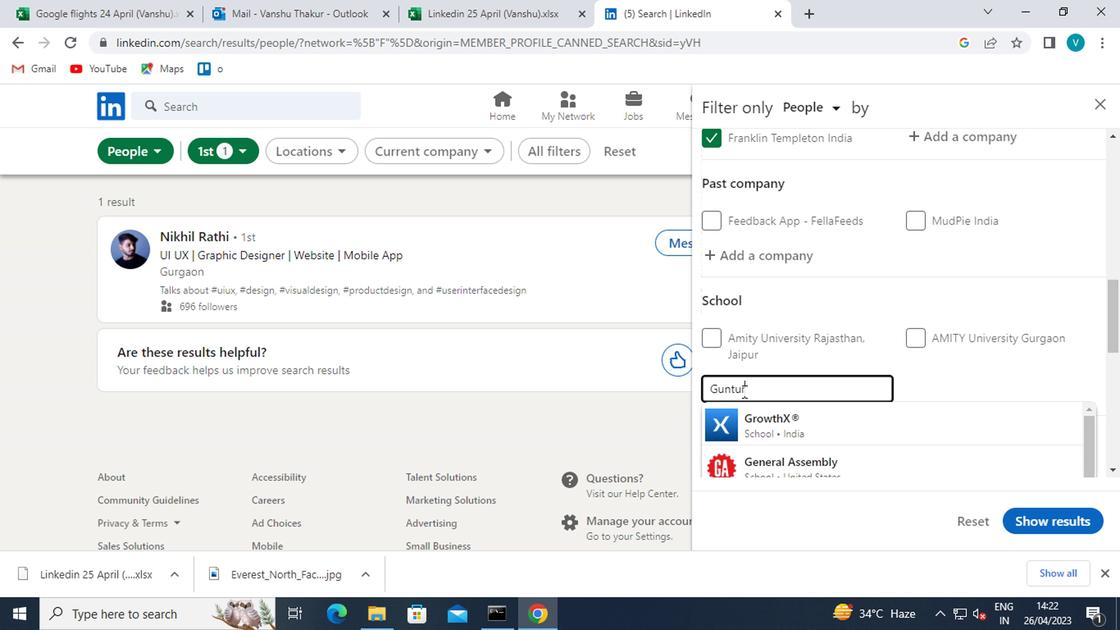 
Action: Mouse moved to (672, 425)
Screenshot: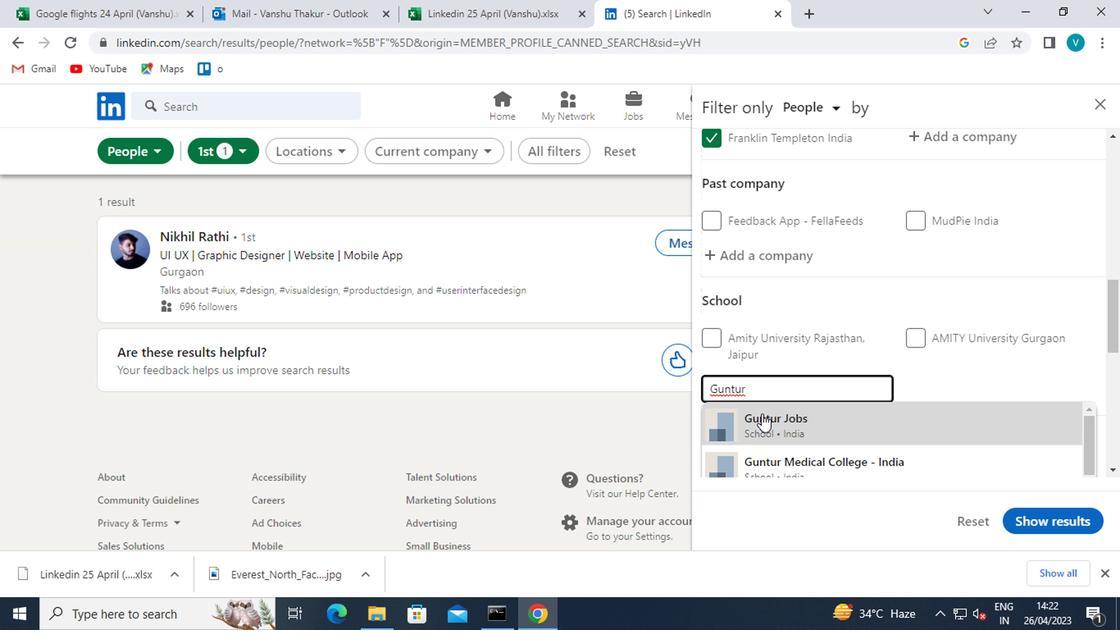 
Action: Mouse pressed left at (672, 425)
Screenshot: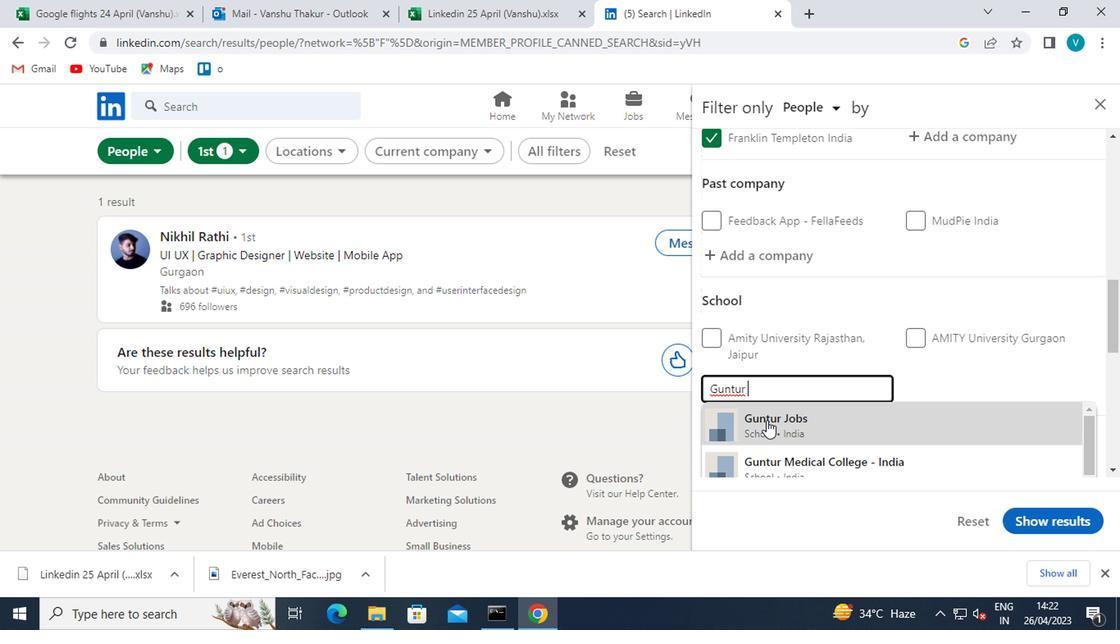 
Action: Mouse scrolled (672, 425) with delta (0, 0)
Screenshot: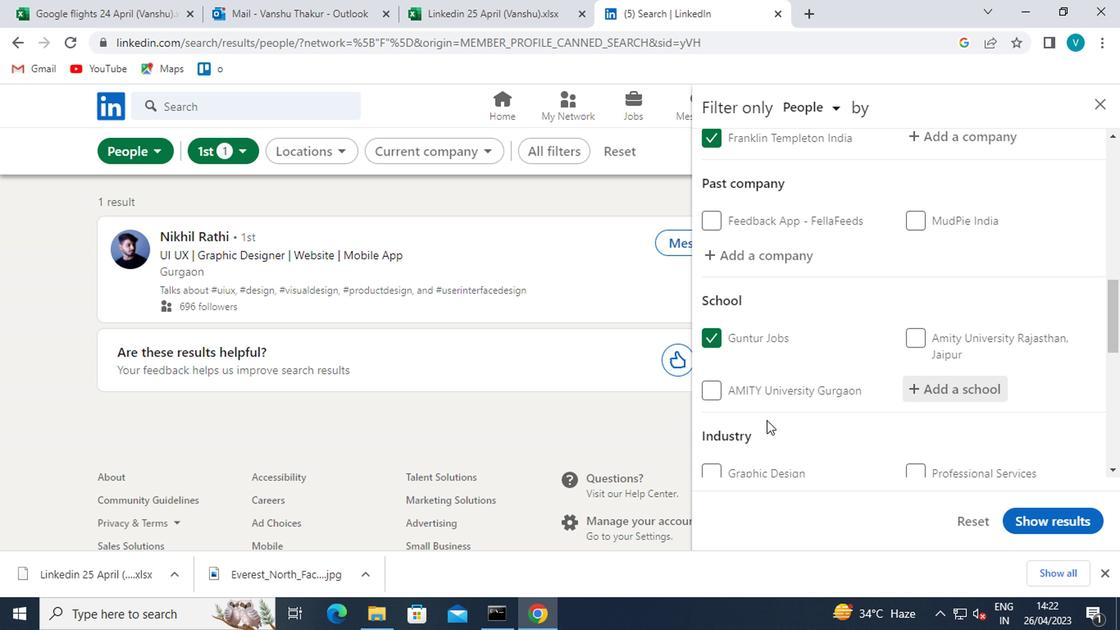 
Action: Mouse scrolled (672, 425) with delta (0, 0)
Screenshot: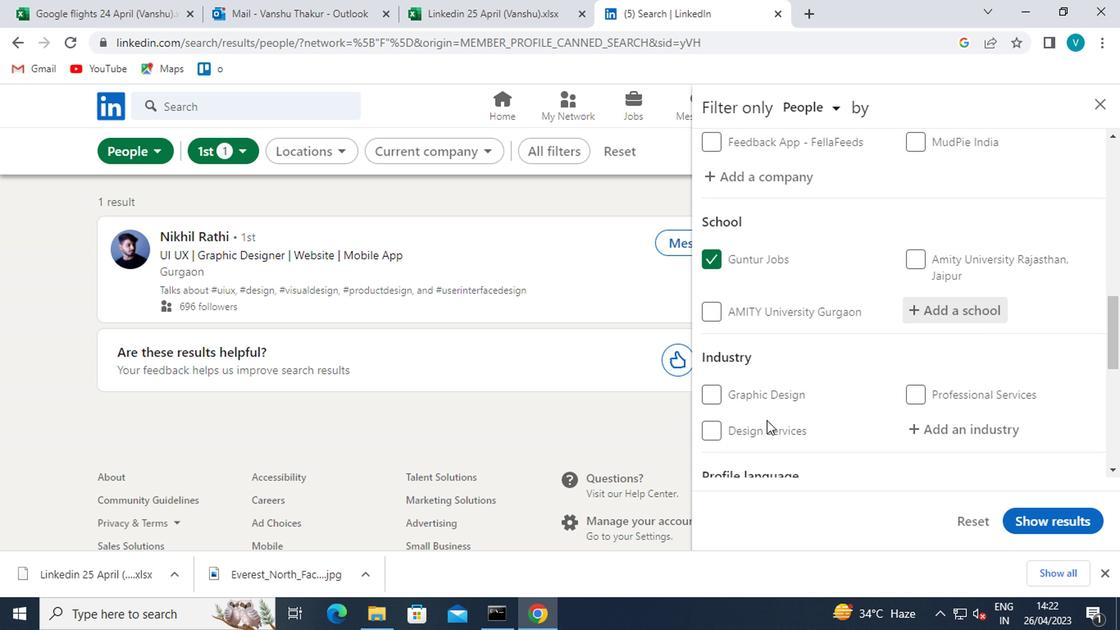 
Action: Mouse moved to (795, 365)
Screenshot: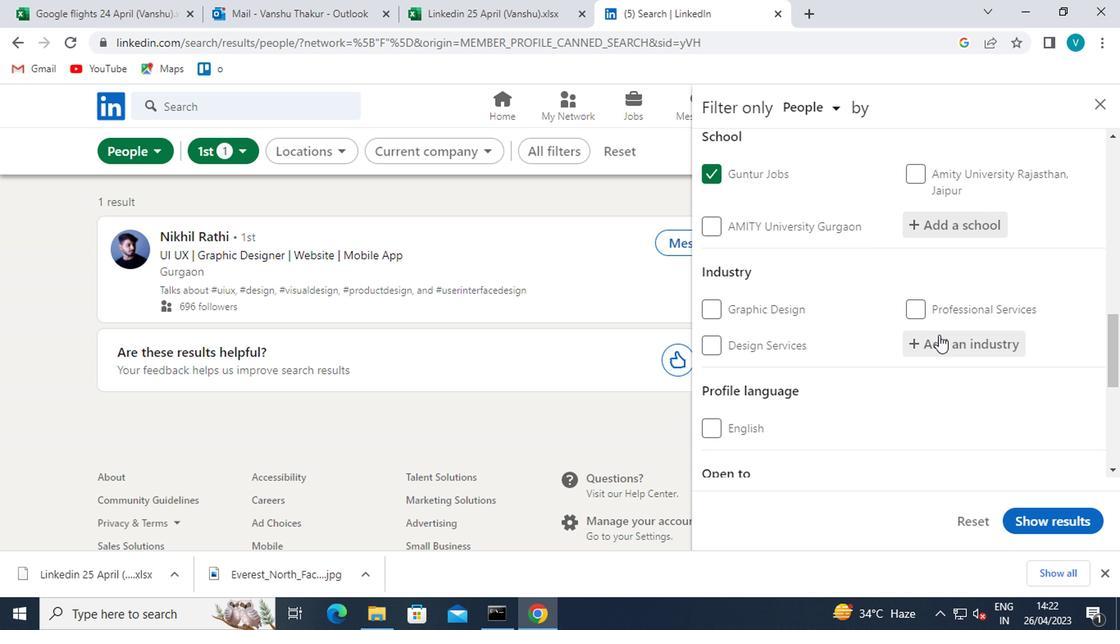 
Action: Mouse pressed left at (795, 365)
Screenshot: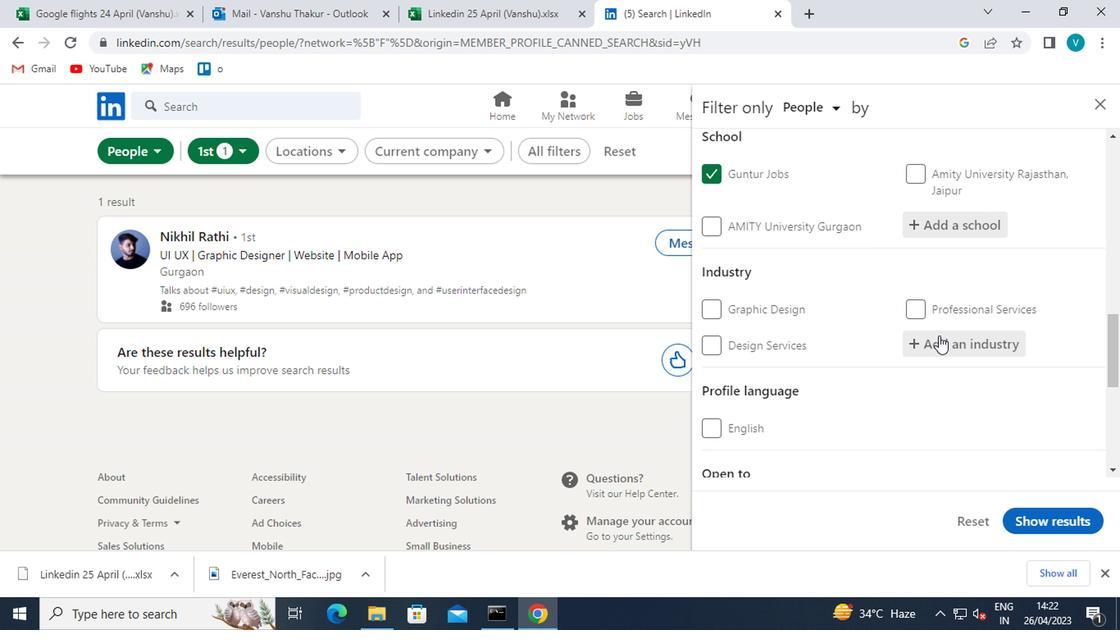 
Action: Mouse moved to (795, 367)
Screenshot: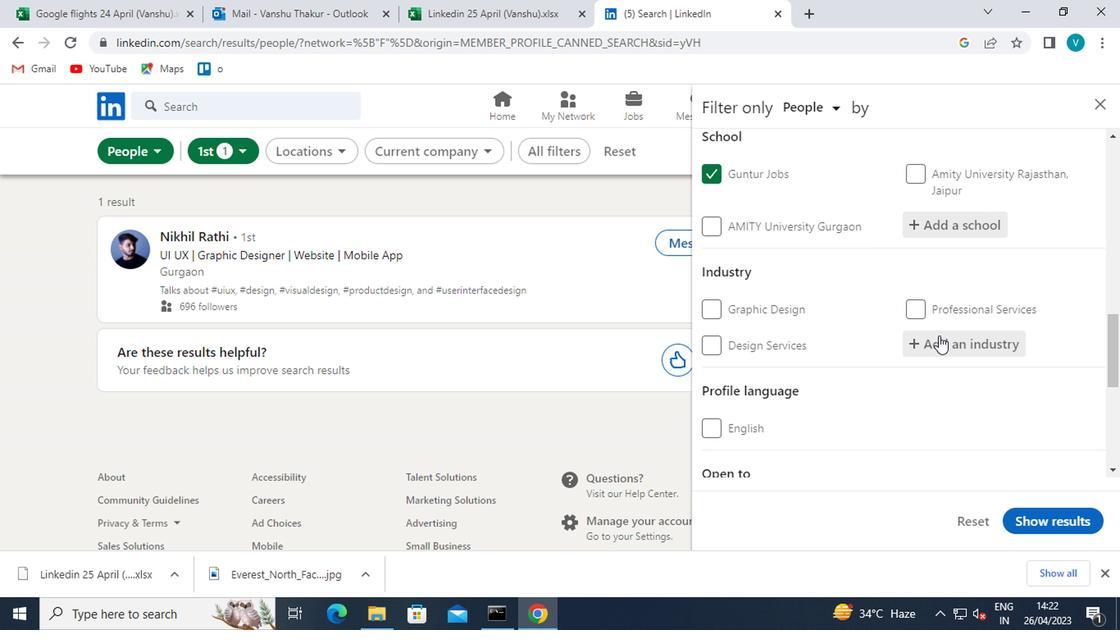 
Action: Key pressed <Key.shift>OFFI
Screenshot: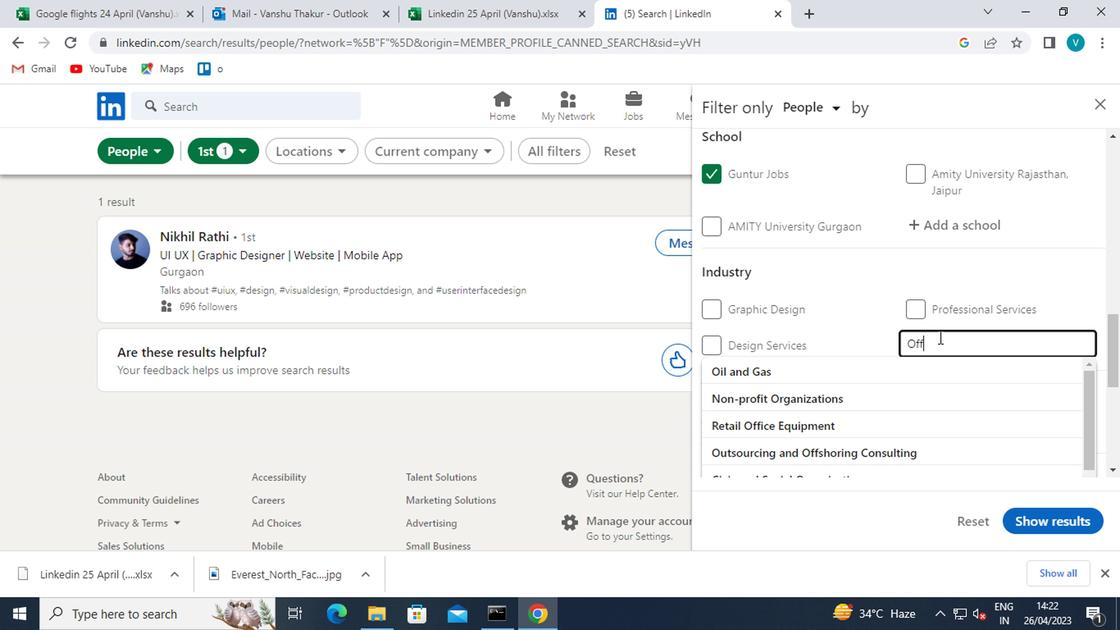 
Action: Mouse moved to (781, 375)
Screenshot: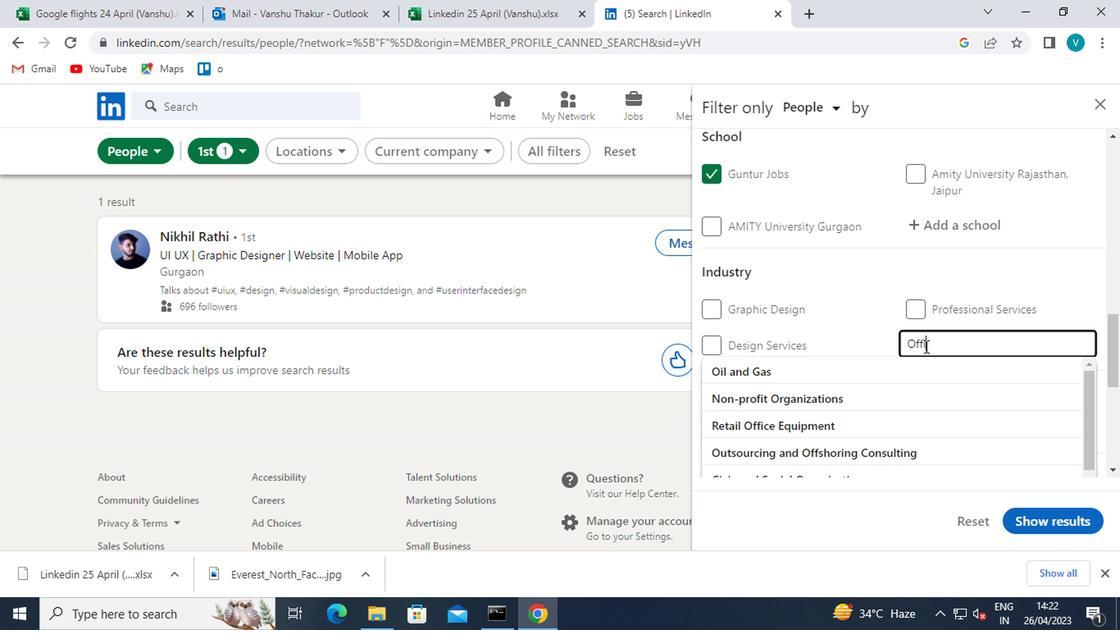 
Action: Key pressed C
Screenshot: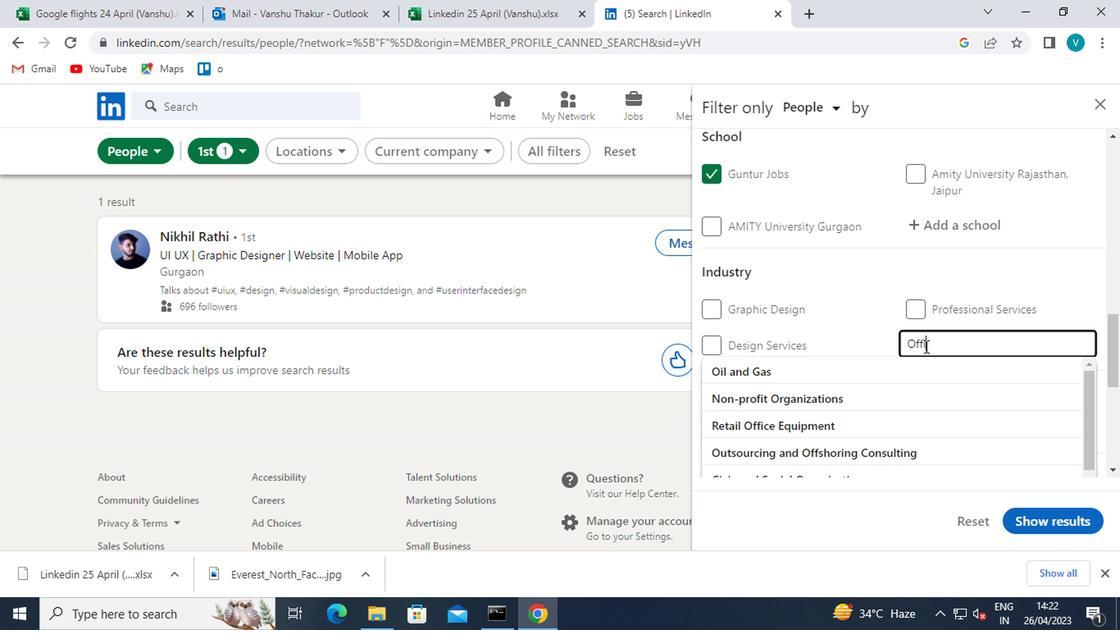
Action: Mouse moved to (761, 386)
Screenshot: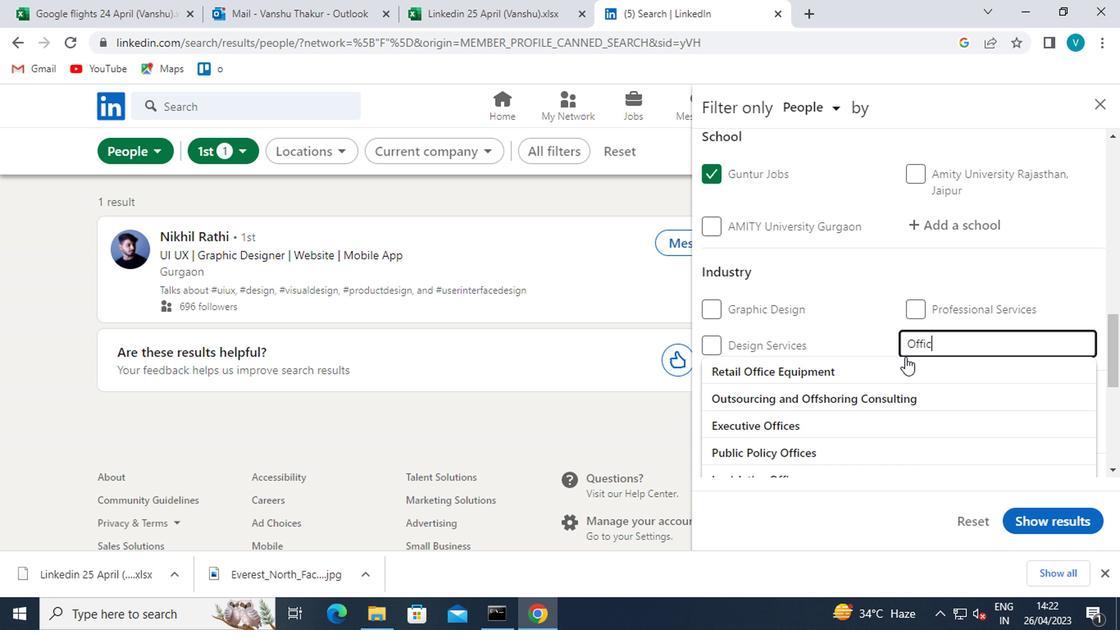 
Action: Key pressed E<Key.space><Key.shift>A
Screenshot: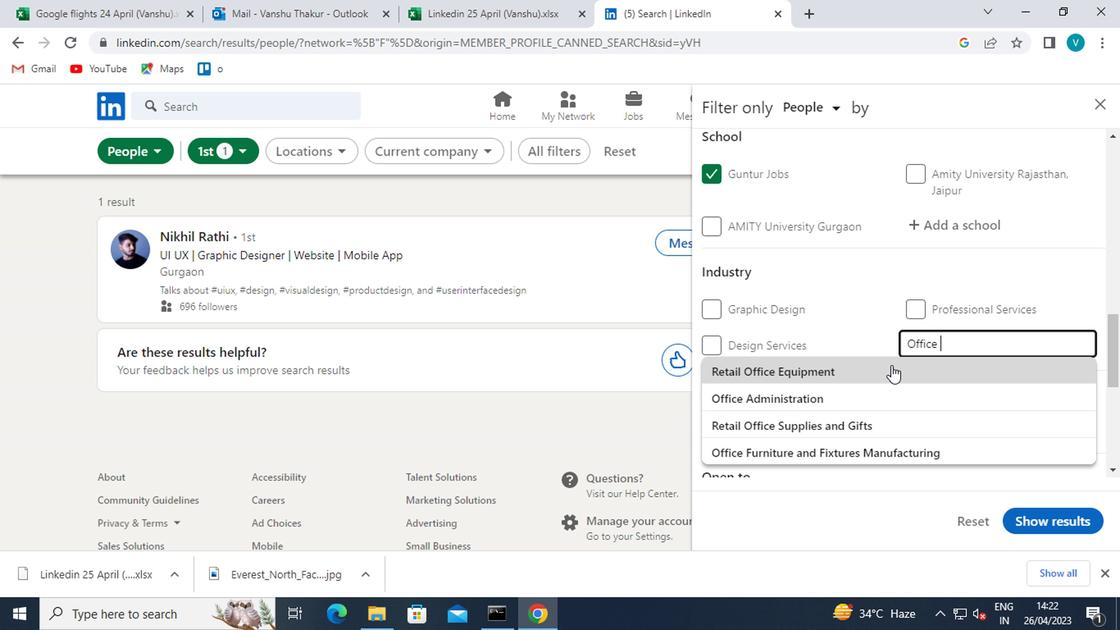 
Action: Mouse moved to (755, 390)
Screenshot: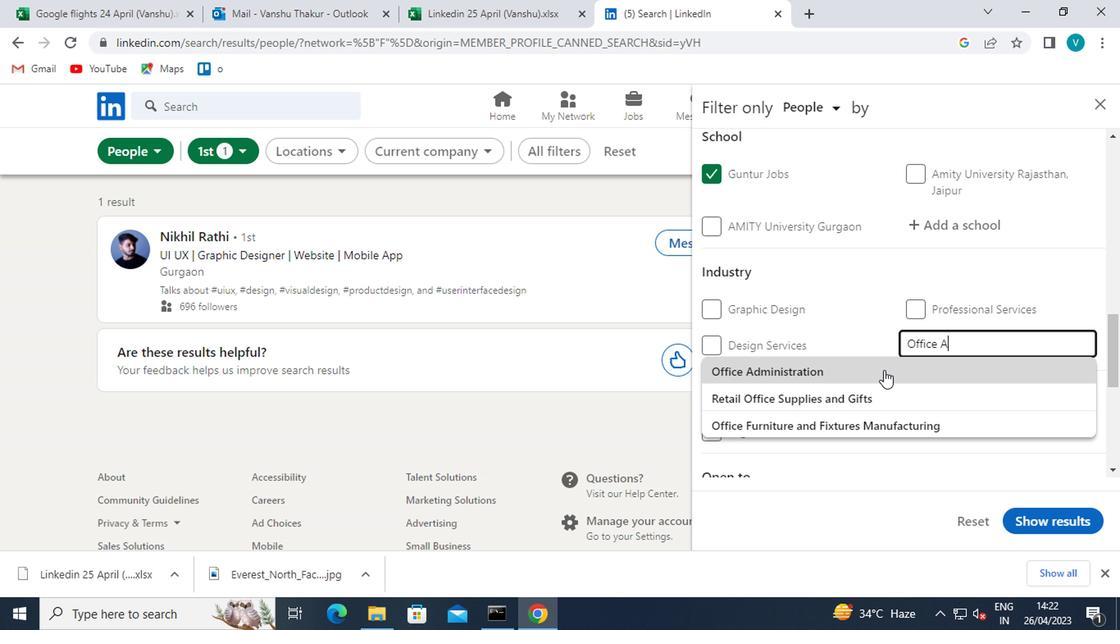 
Action: Mouse pressed left at (755, 390)
Screenshot: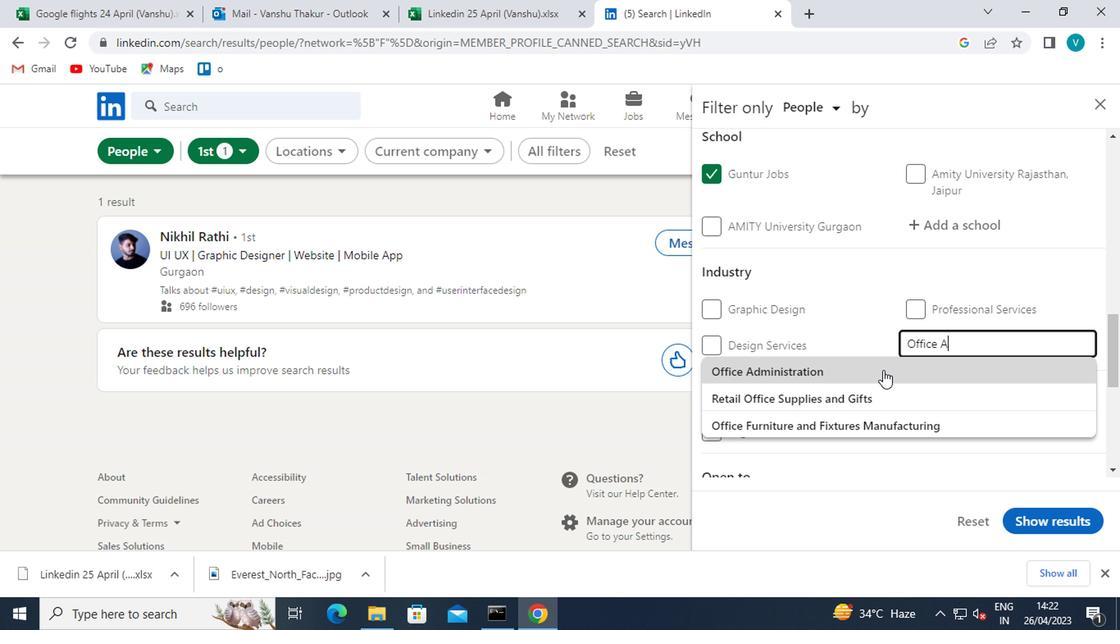 
Action: Mouse scrolled (755, 389) with delta (0, 0)
Screenshot: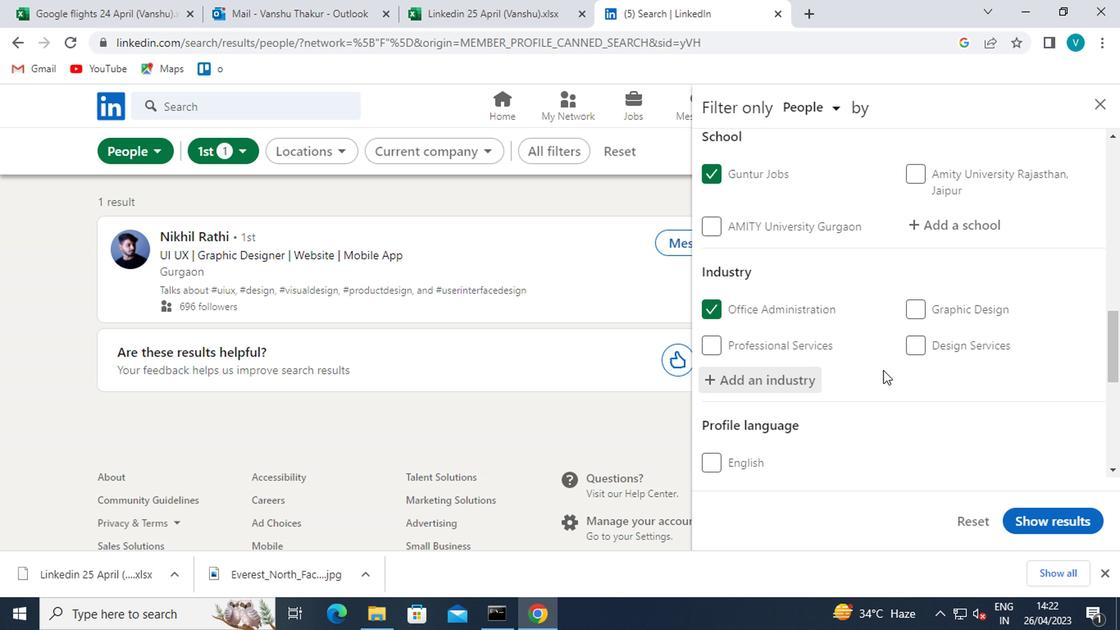 
Action: Mouse scrolled (755, 389) with delta (0, 0)
Screenshot: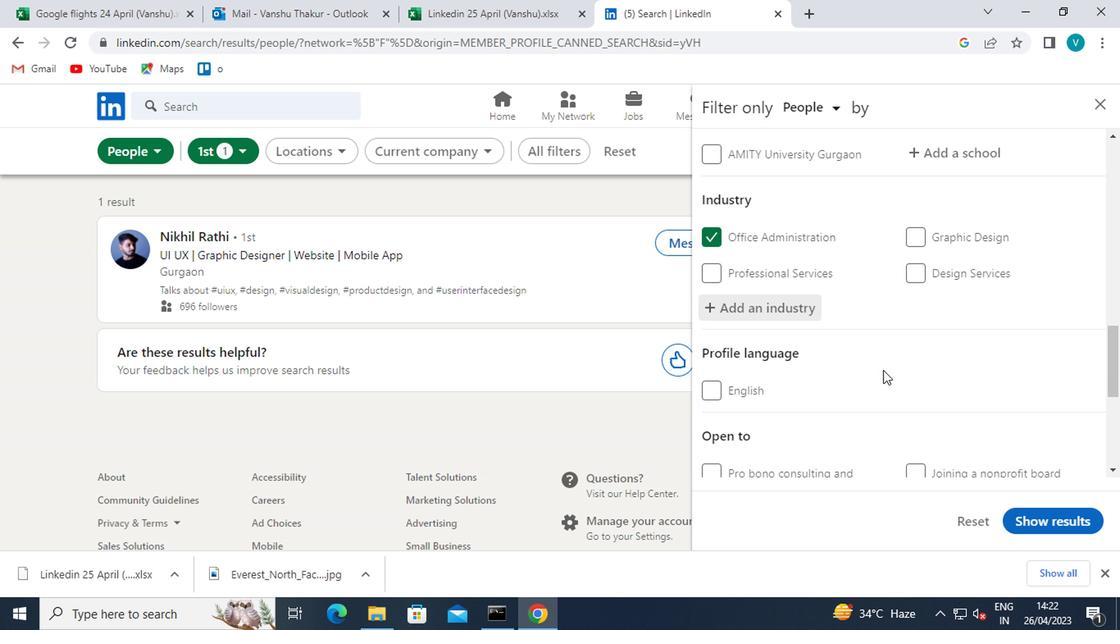 
Action: Mouse scrolled (755, 389) with delta (0, 0)
Screenshot: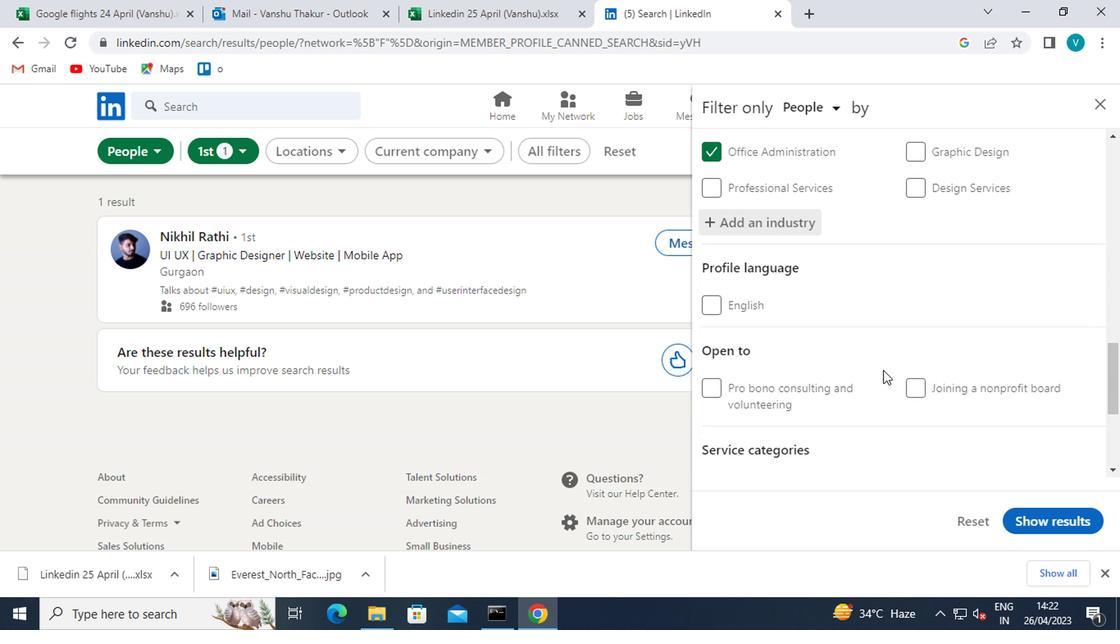 
Action: Mouse scrolled (755, 389) with delta (0, 0)
Screenshot: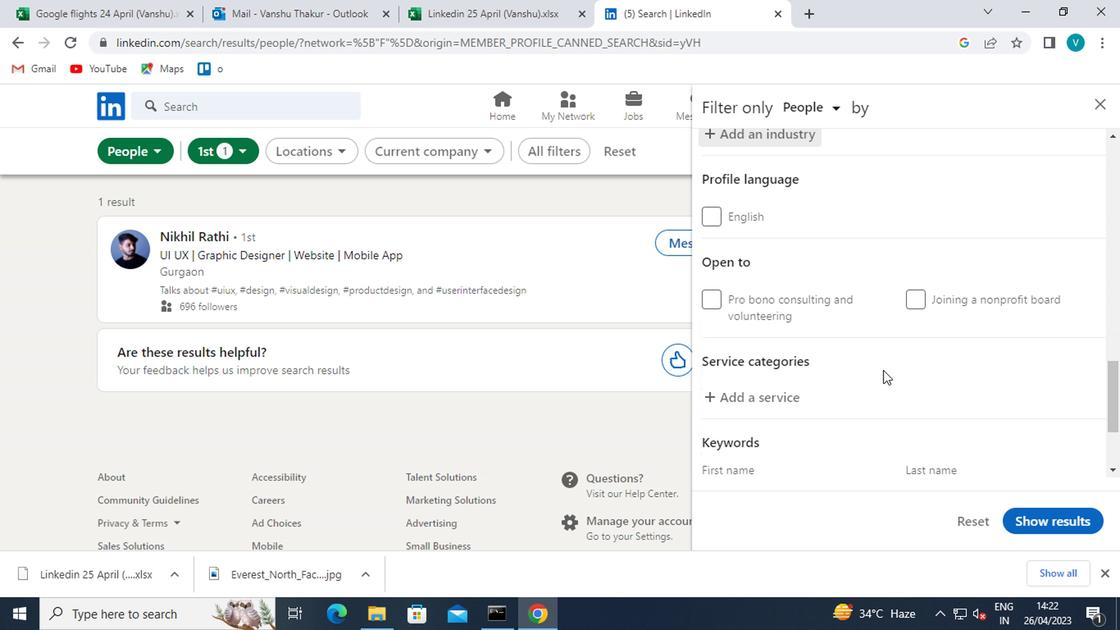 
Action: Mouse moved to (643, 349)
Screenshot: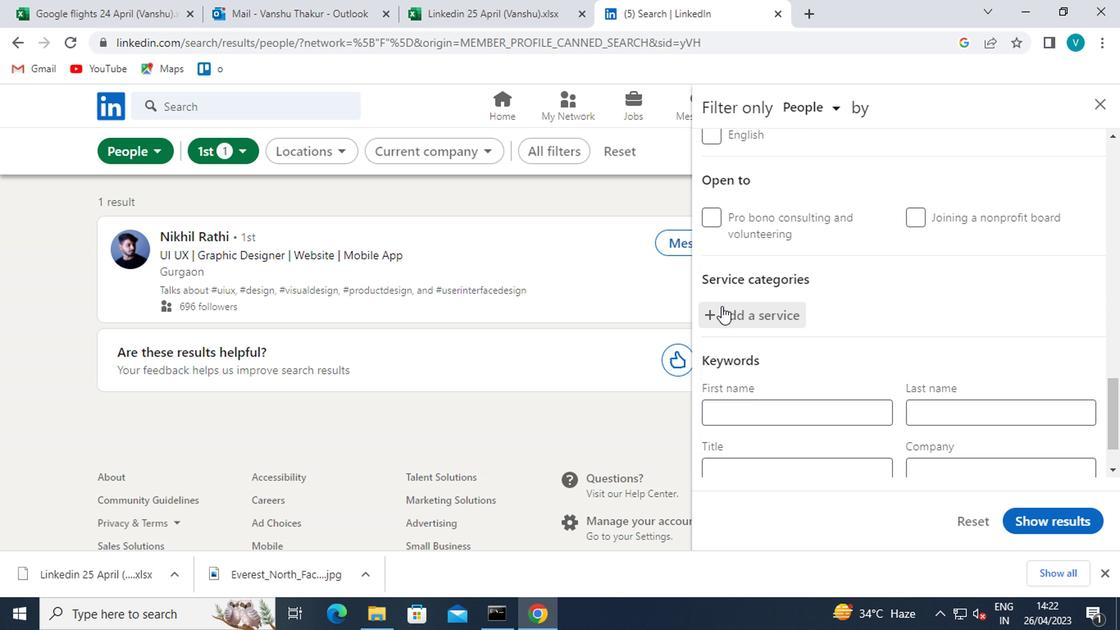 
Action: Mouse pressed left at (643, 349)
Screenshot: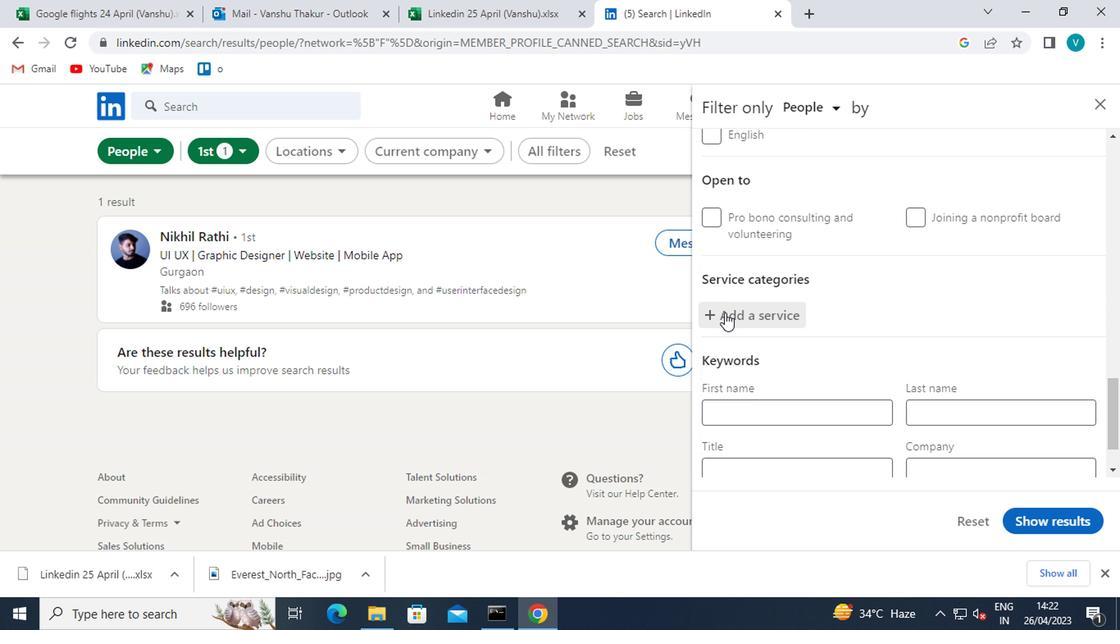 
Action: Key pressed <Key.shift>MORTGAGE
Screenshot: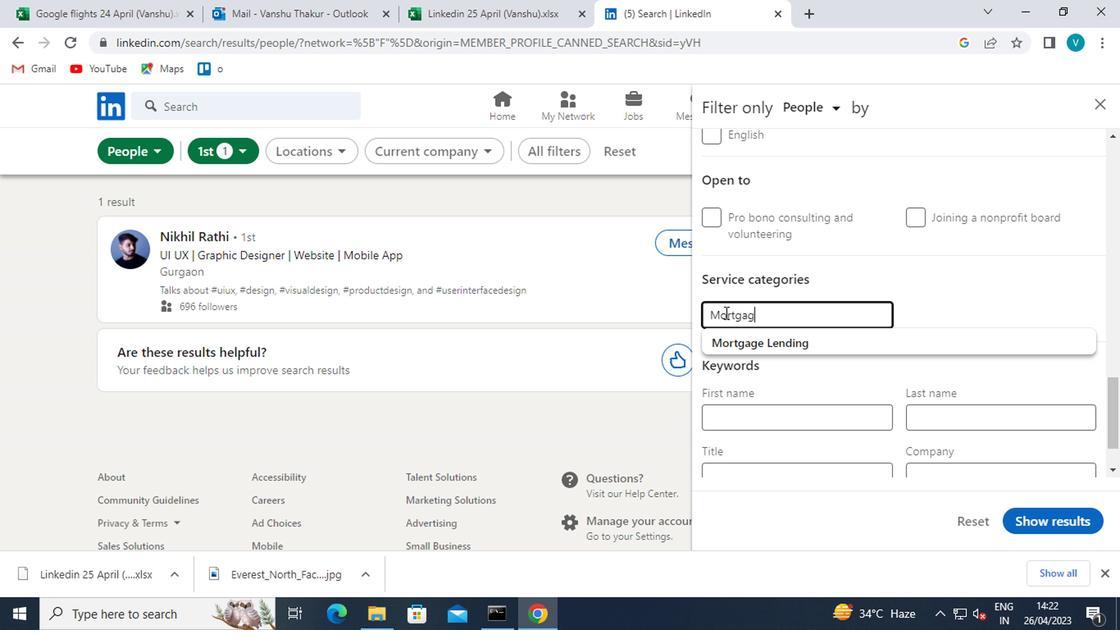 
Action: Mouse moved to (654, 373)
Screenshot: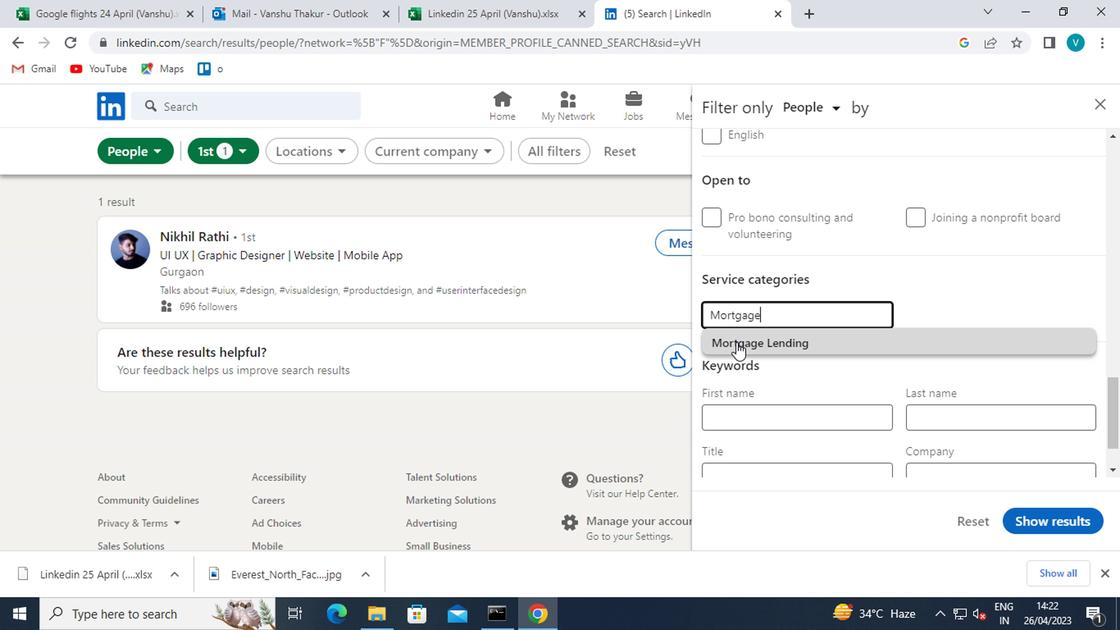 
Action: Mouse pressed left at (654, 373)
Screenshot: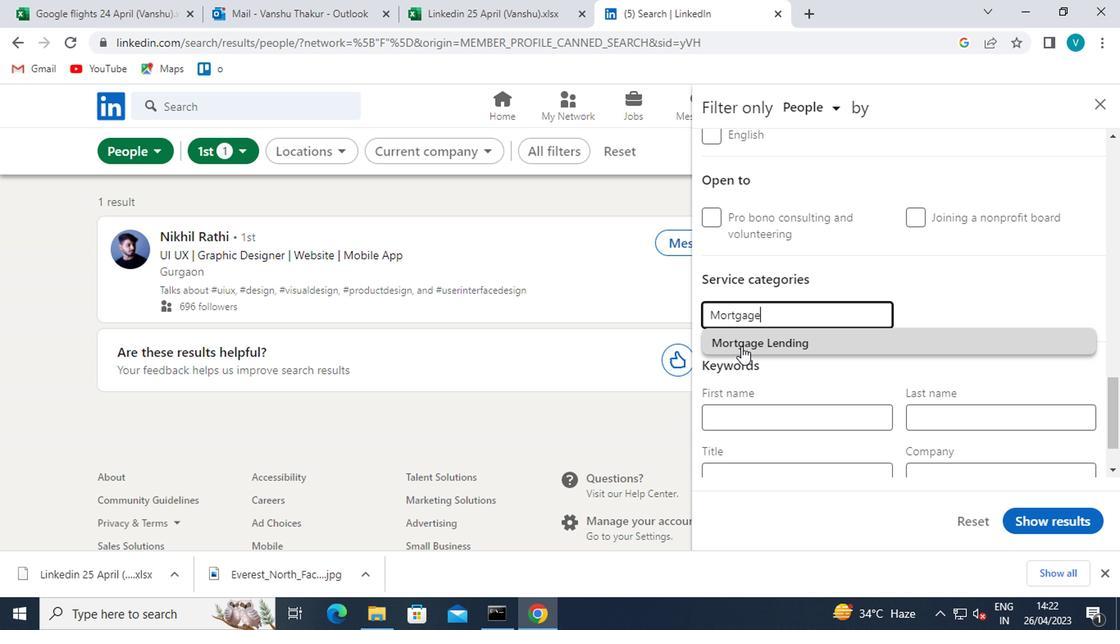 
Action: Mouse moved to (654, 435)
Screenshot: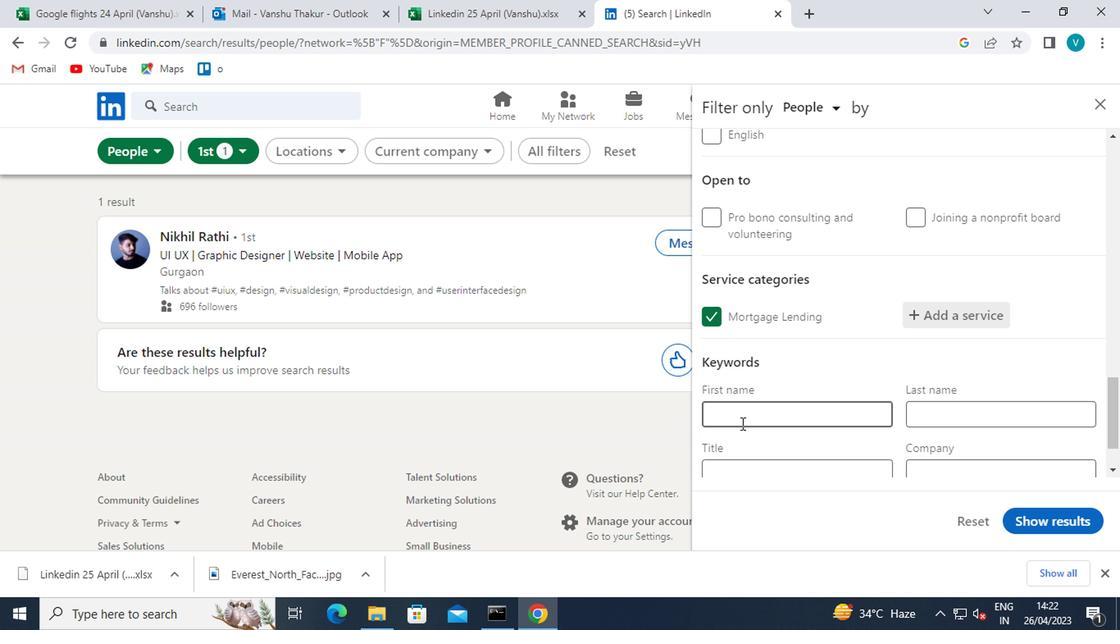
Action: Mouse scrolled (654, 434) with delta (0, 0)
Screenshot: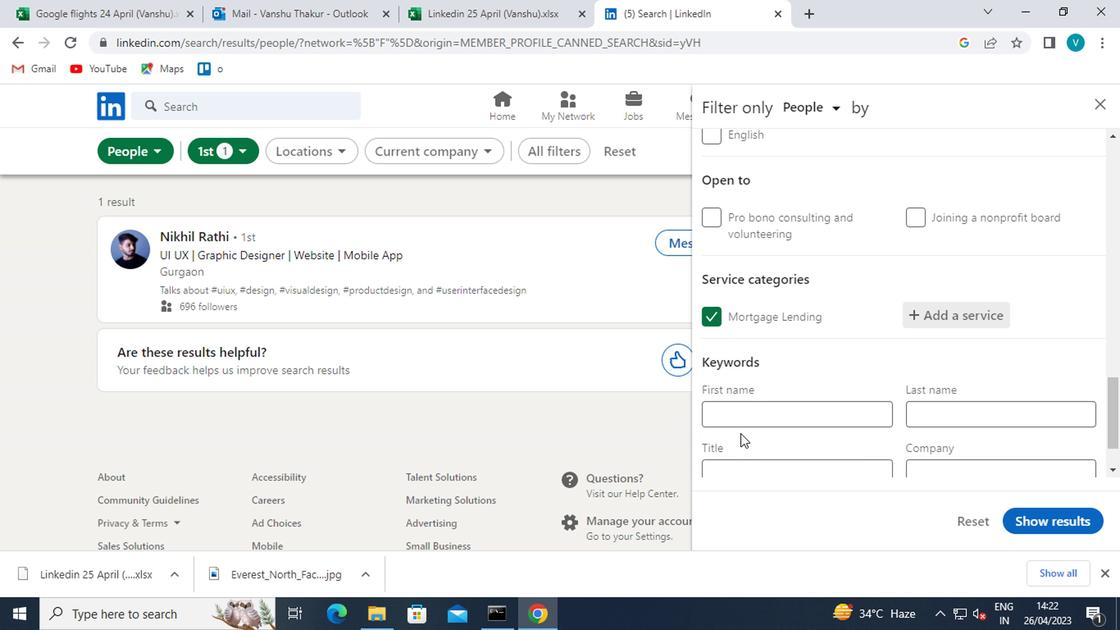 
Action: Mouse moved to (668, 409)
Screenshot: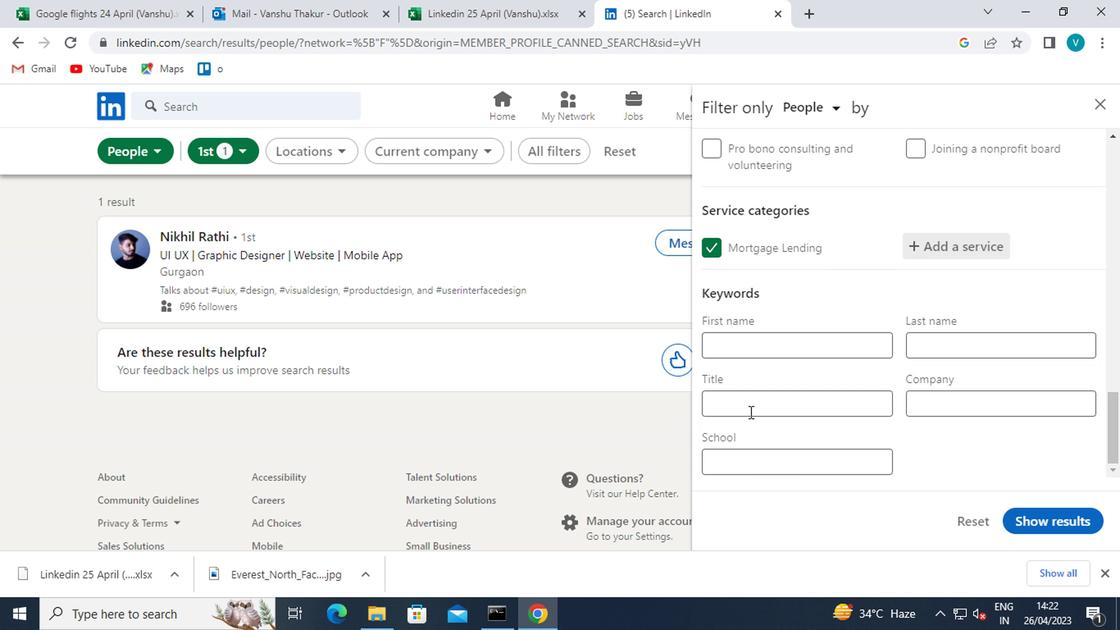 
Action: Mouse pressed left at (668, 409)
Screenshot: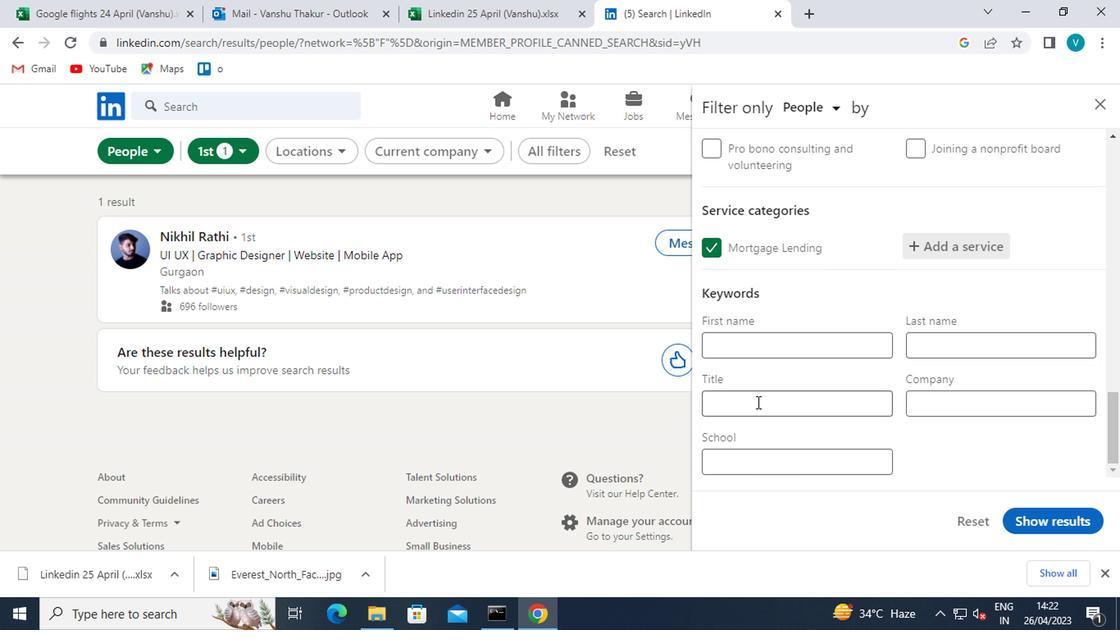 
Action: Key pressed <Key.shift>ACTUARY
Screenshot: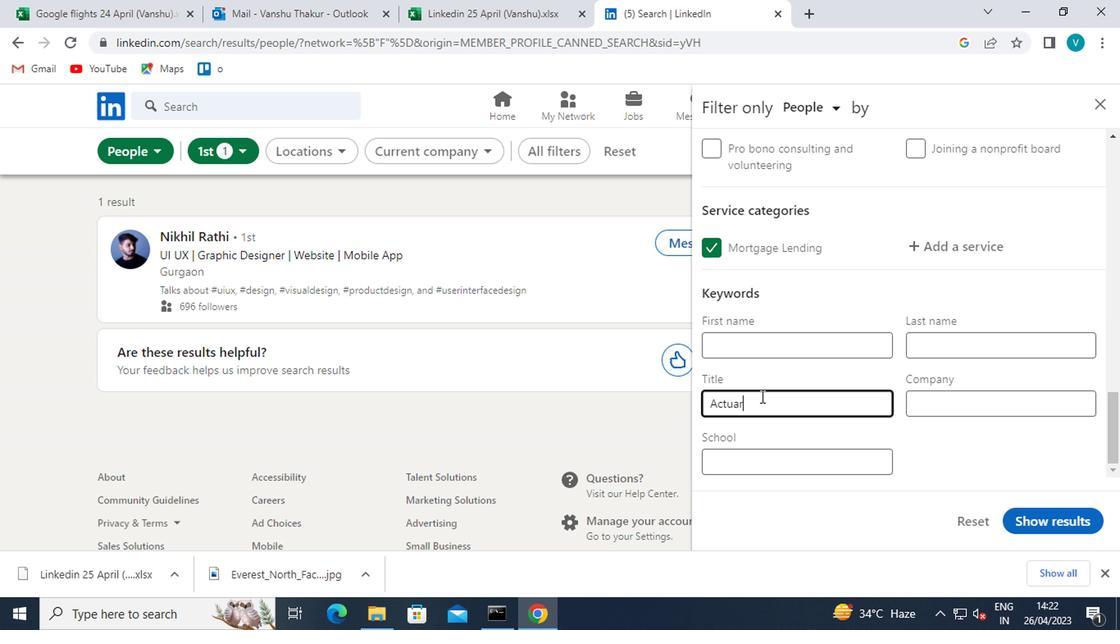 
Action: Mouse moved to (851, 497)
Screenshot: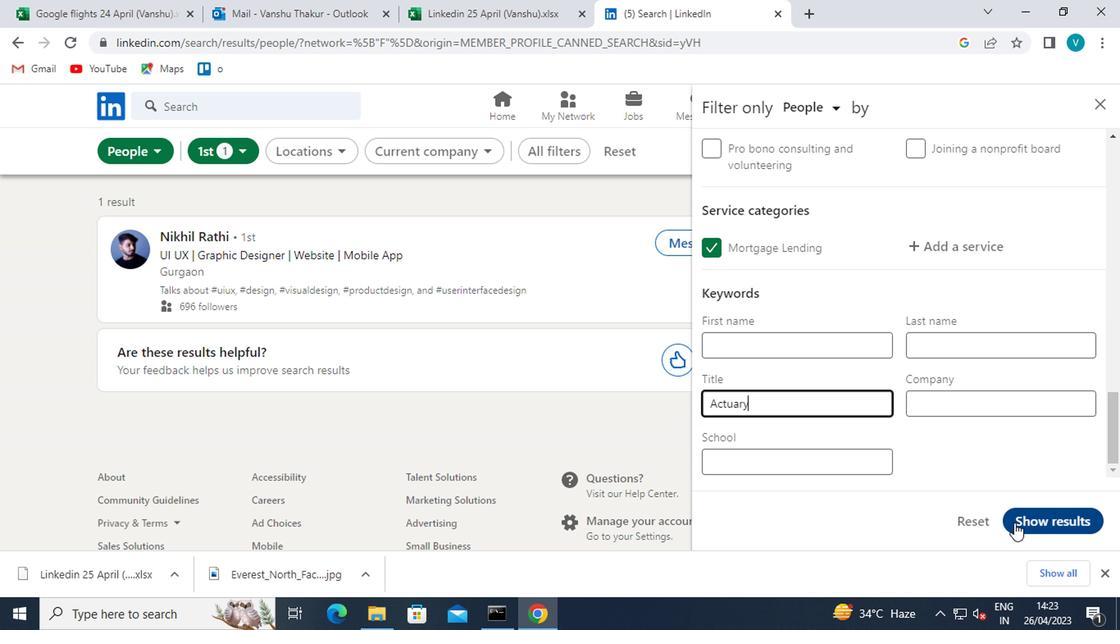 
Action: Mouse pressed left at (851, 497)
Screenshot: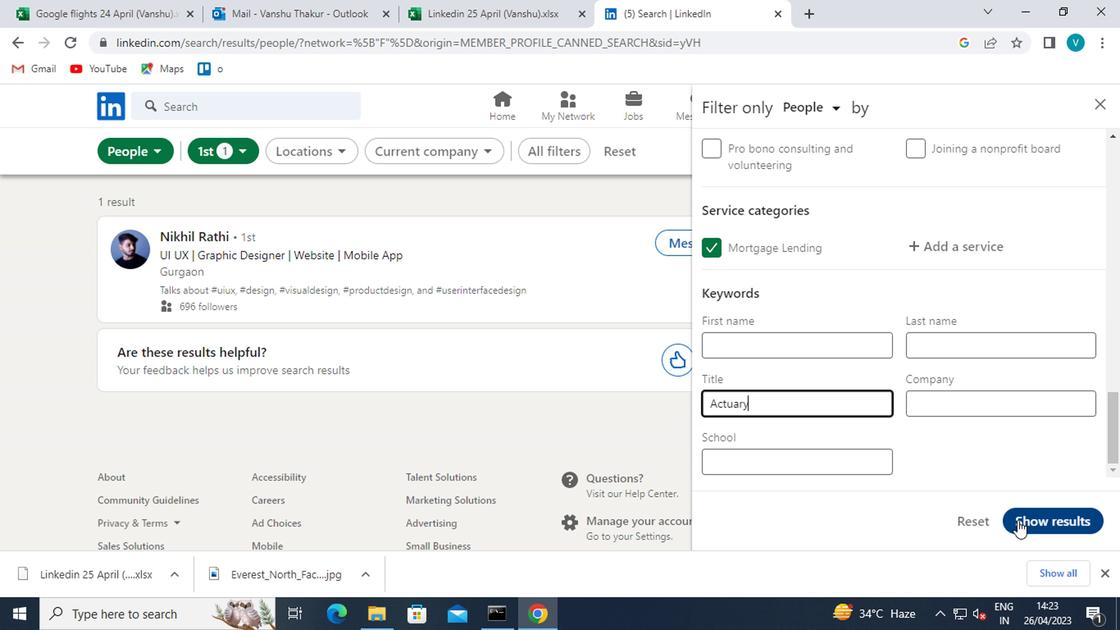 
